 Task: Look for space in Giżycko, Poland from 6th September, 2023 to 10th September, 2023 for 1 adult in price range Rs.10000 to Rs.15000. Place can be private room with 1  bedroom having 1 bed and 1 bathroom. Property type can be house, flat, guest house, hotel. Booking option can be shelf check-in. Required host language is English.
Action: Mouse moved to (335, 147)
Screenshot: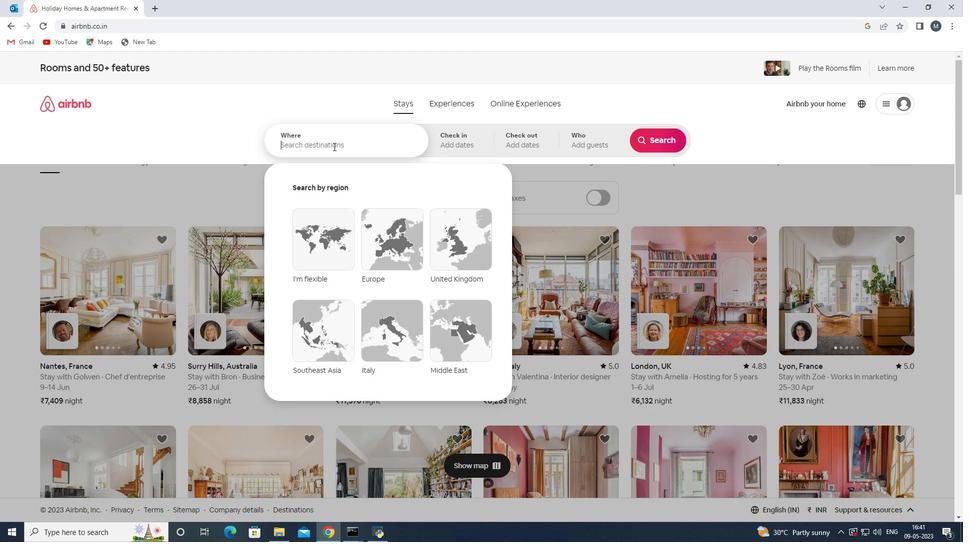 
Action: Key pressed <Key.shift>Gizycko,<Key.shift>Poland
Screenshot: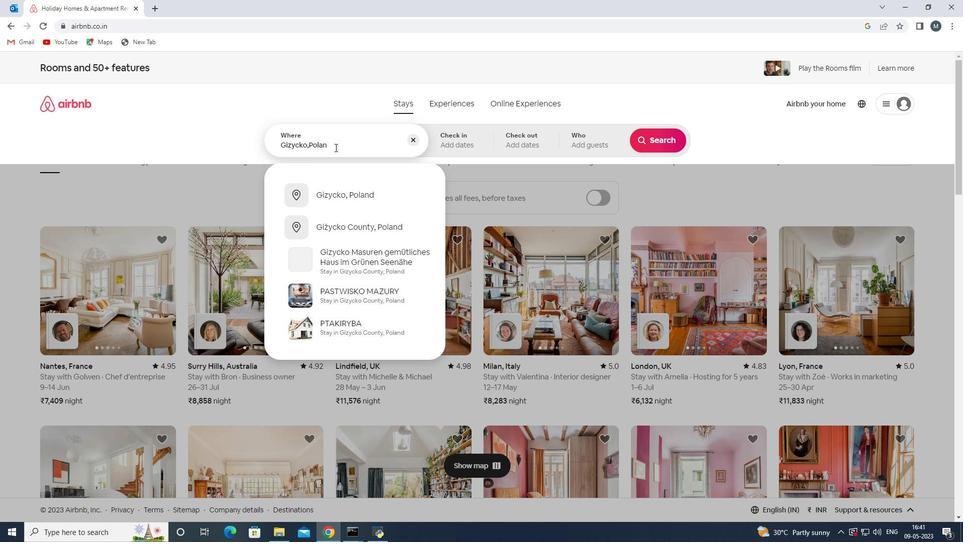 
Action: Mouse moved to (355, 191)
Screenshot: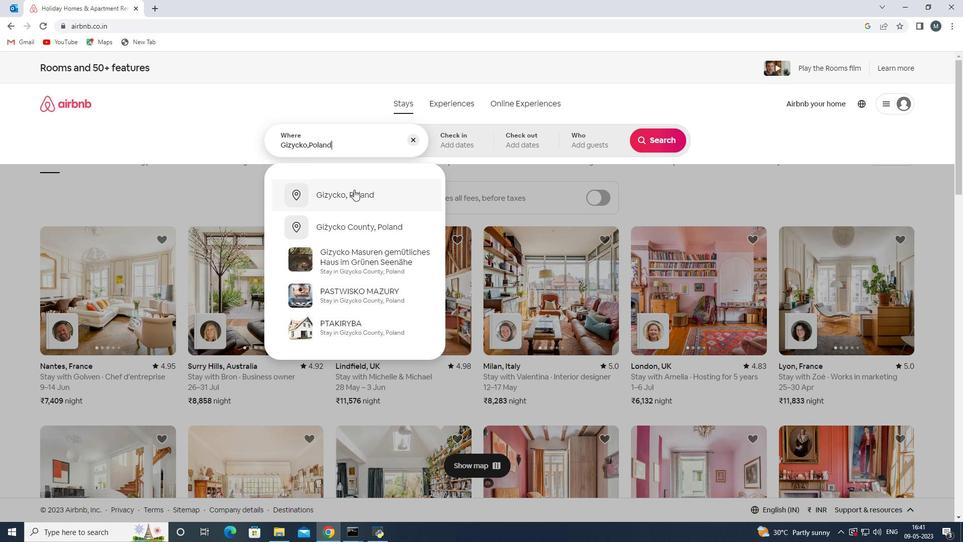
Action: Mouse pressed left at (355, 191)
Screenshot: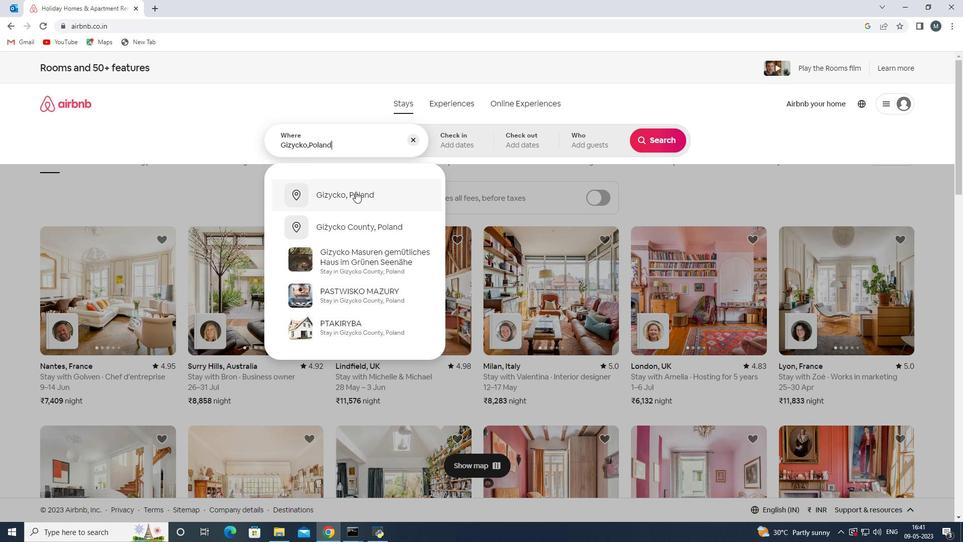 
Action: Mouse moved to (654, 220)
Screenshot: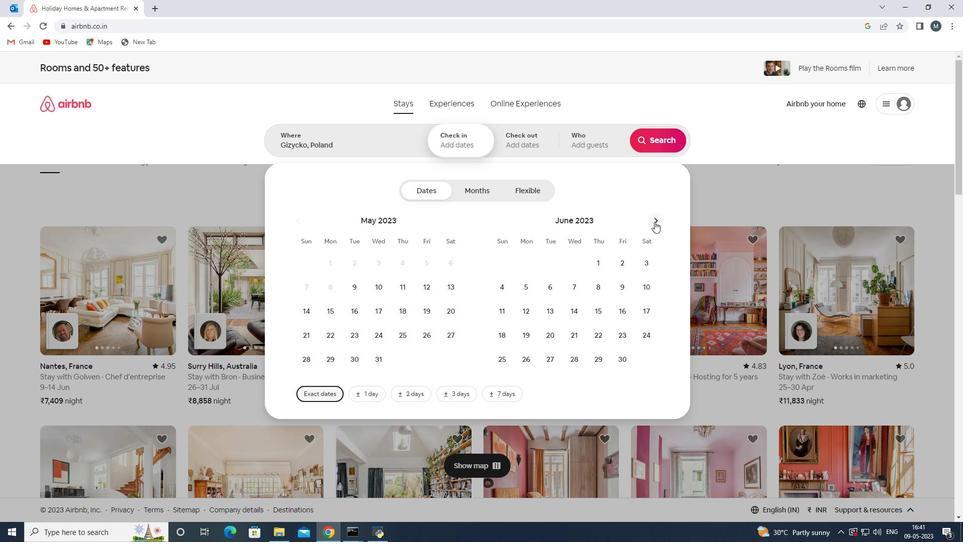 
Action: Mouse pressed left at (654, 220)
Screenshot: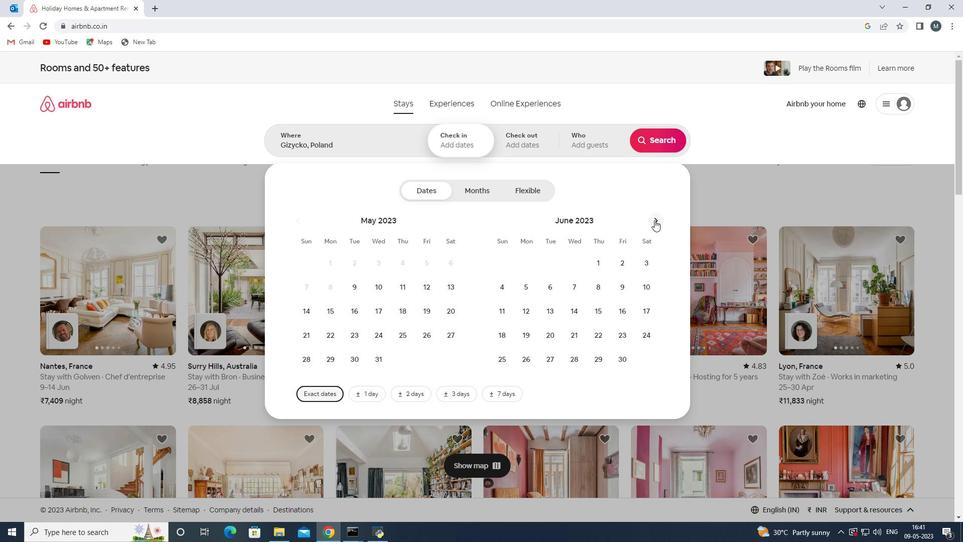 
Action: Mouse moved to (654, 220)
Screenshot: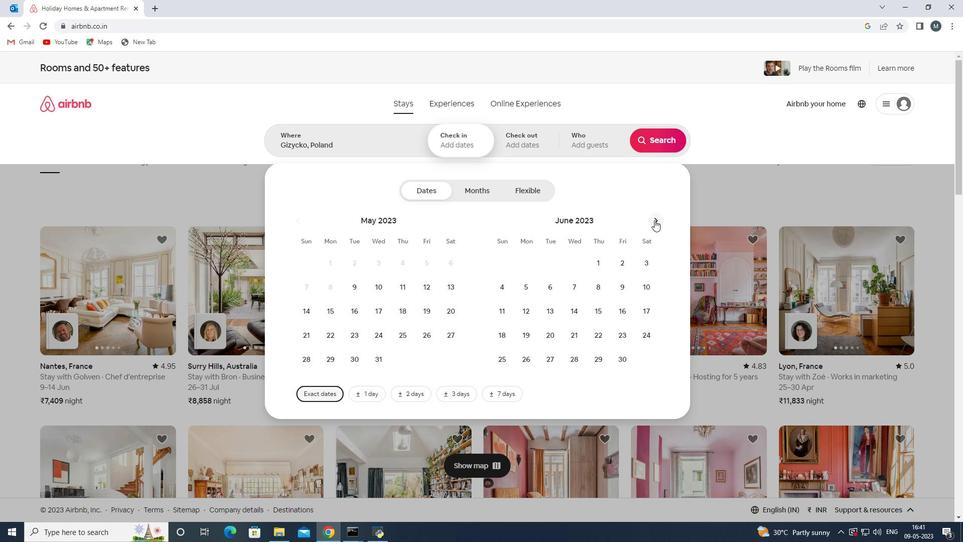 
Action: Mouse pressed left at (654, 220)
Screenshot: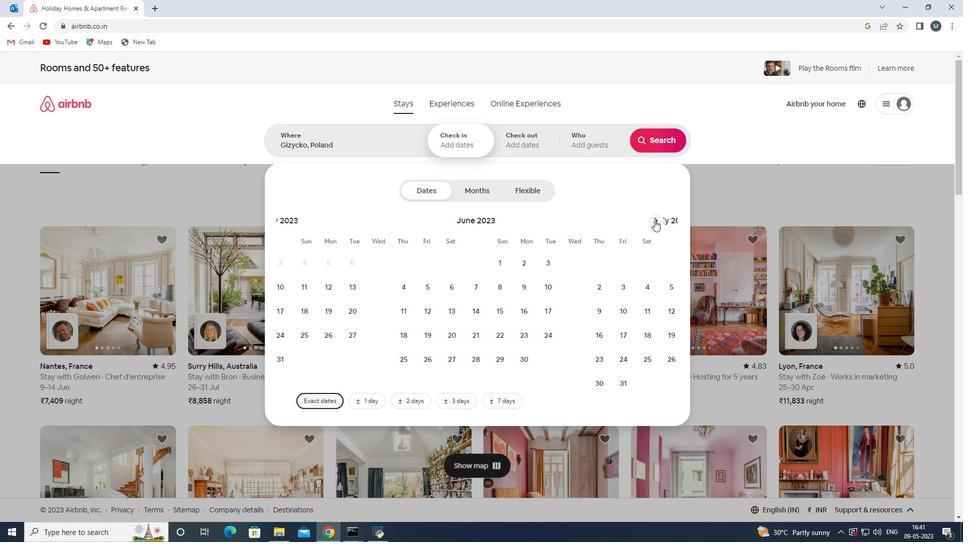 
Action: Mouse moved to (655, 220)
Screenshot: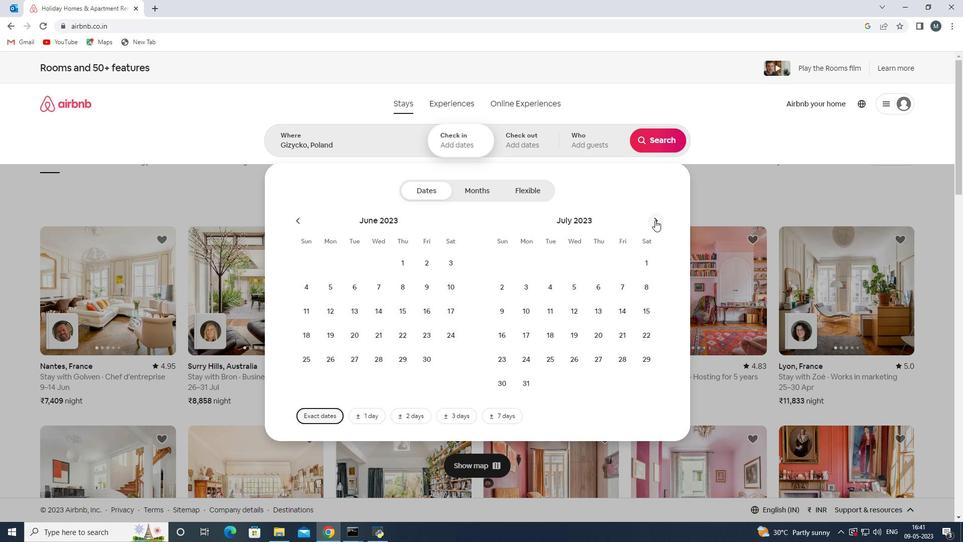 
Action: Mouse pressed left at (655, 220)
Screenshot: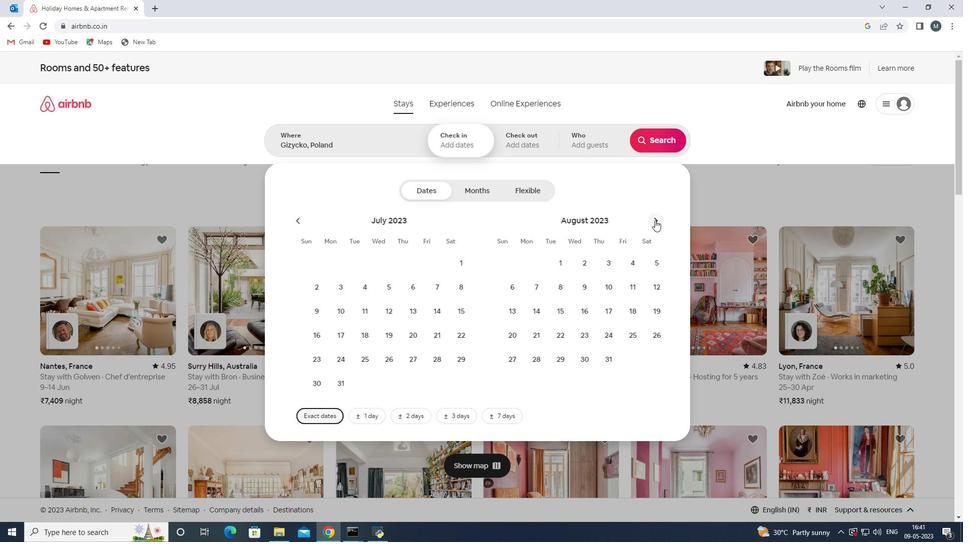 
Action: Mouse moved to (575, 289)
Screenshot: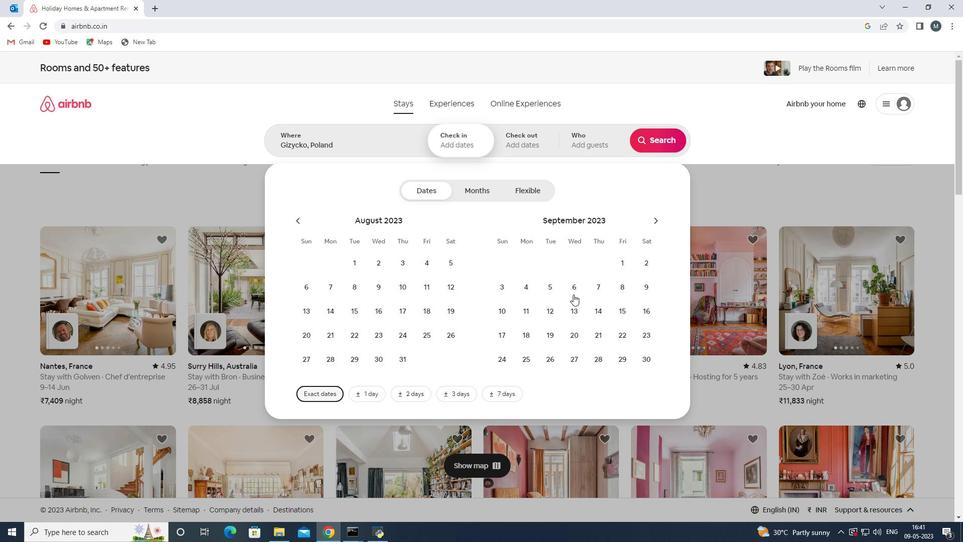 
Action: Mouse pressed left at (575, 289)
Screenshot: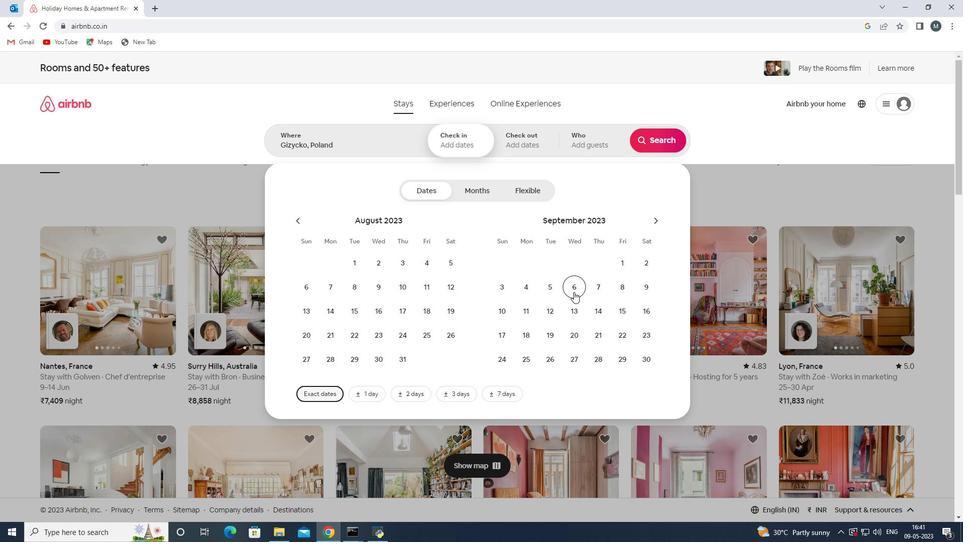 
Action: Mouse moved to (508, 314)
Screenshot: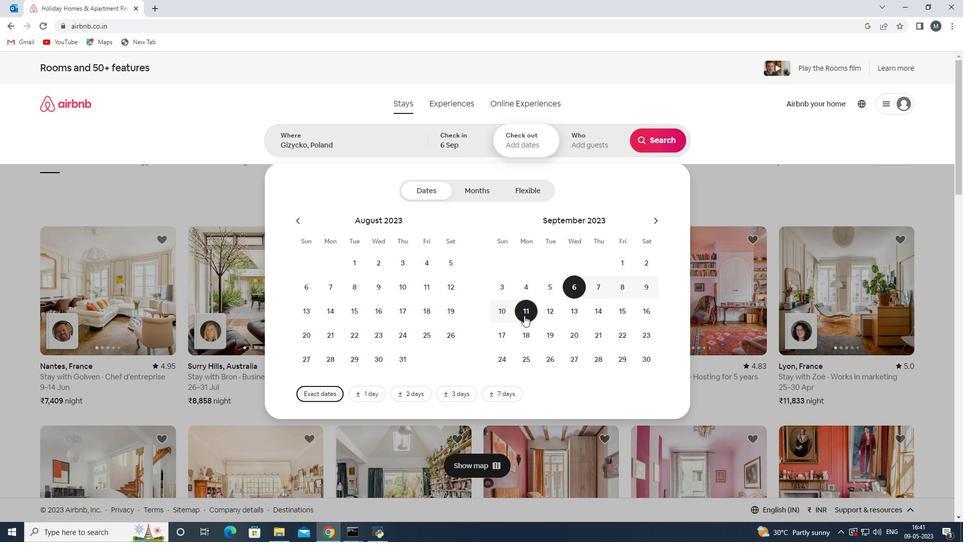 
Action: Mouse pressed left at (508, 314)
Screenshot: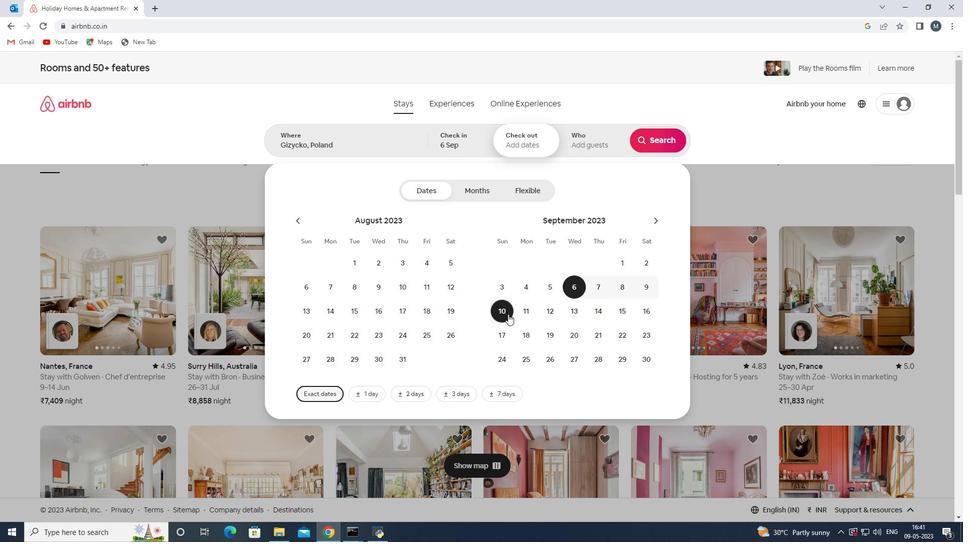 
Action: Mouse moved to (594, 141)
Screenshot: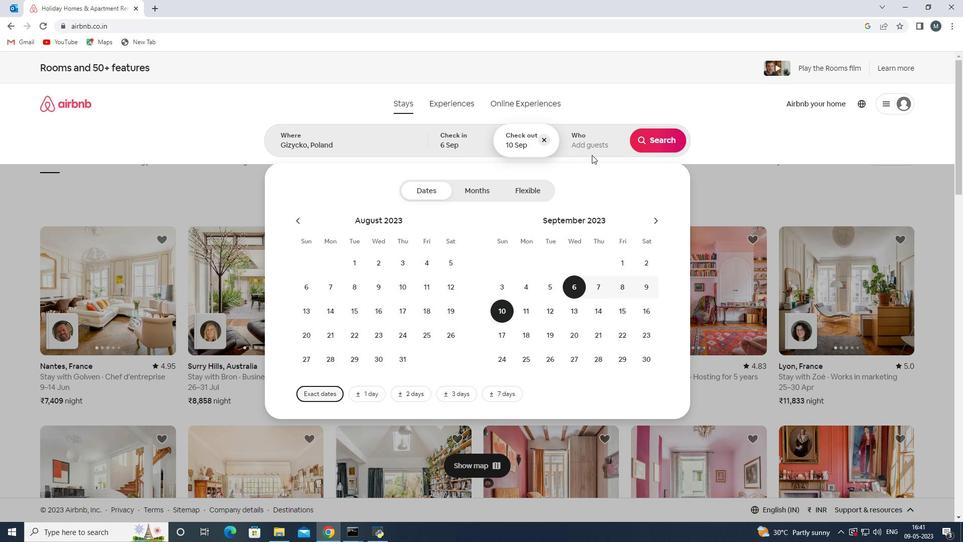 
Action: Mouse pressed left at (594, 141)
Screenshot: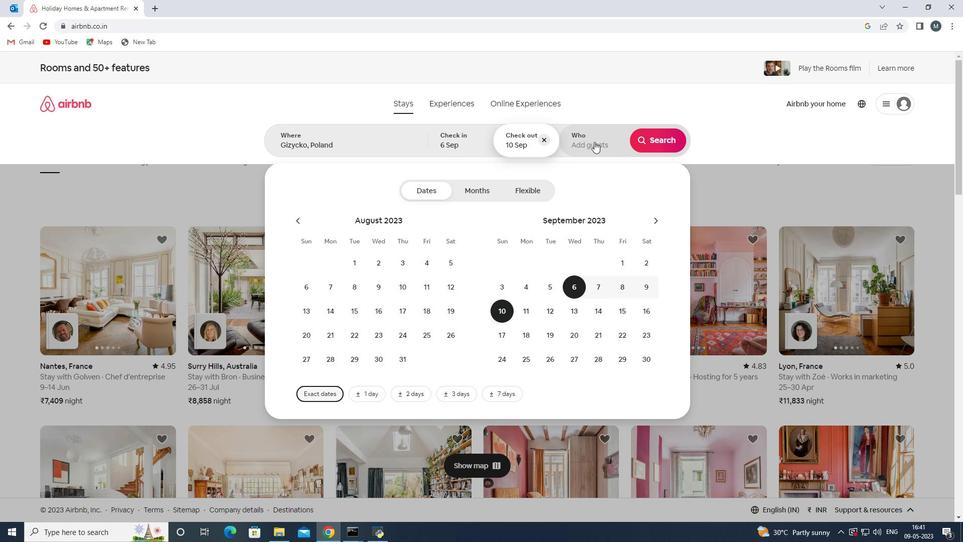 
Action: Mouse moved to (660, 195)
Screenshot: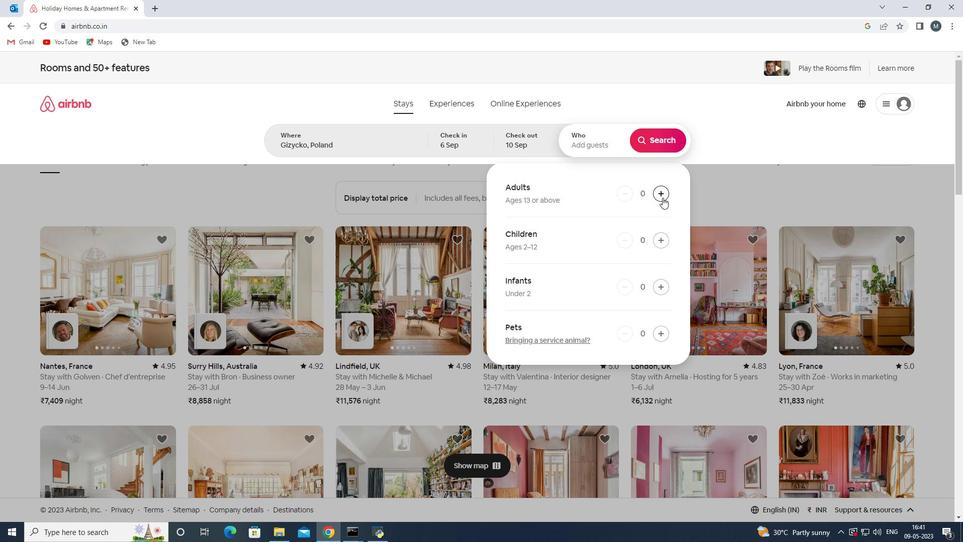
Action: Mouse pressed left at (660, 195)
Screenshot: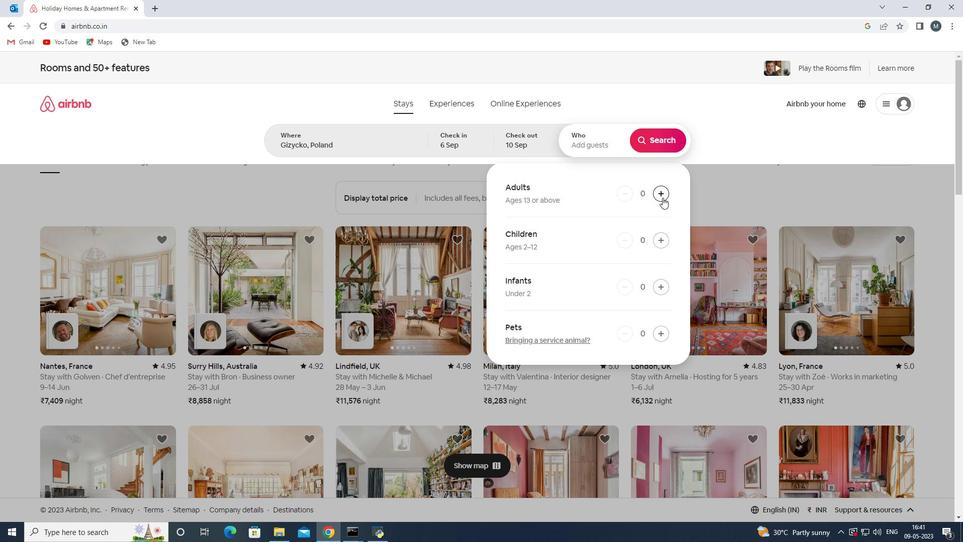 
Action: Mouse moved to (657, 143)
Screenshot: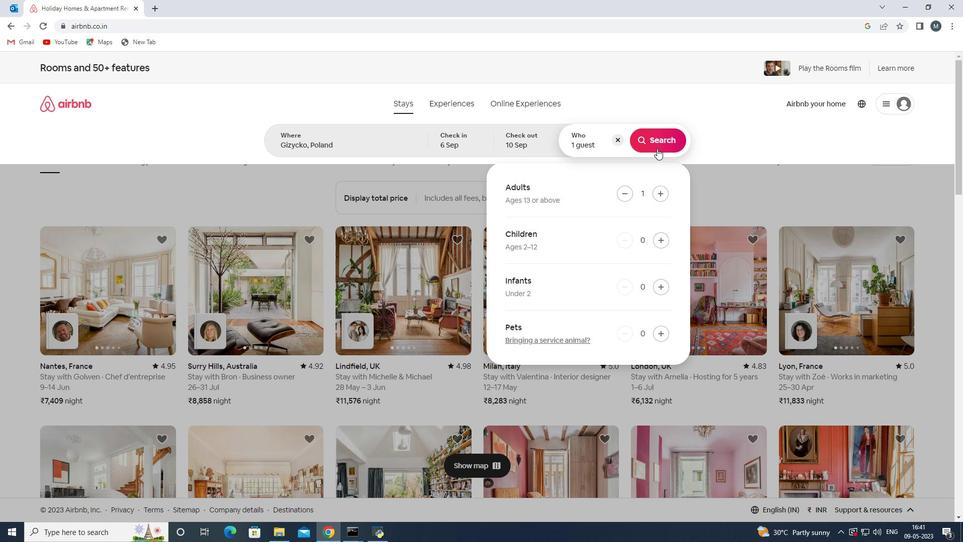 
Action: Mouse pressed left at (657, 143)
Screenshot: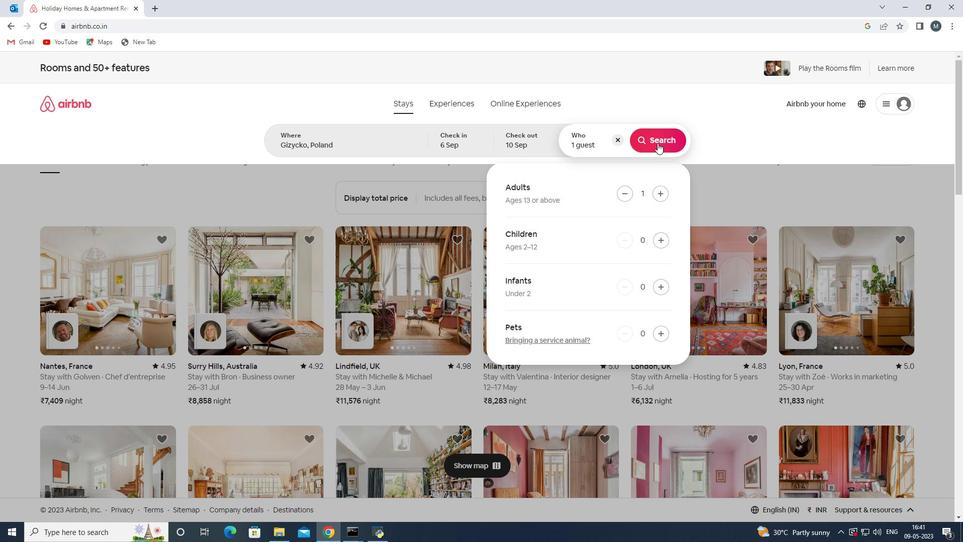 
Action: Mouse moved to (917, 110)
Screenshot: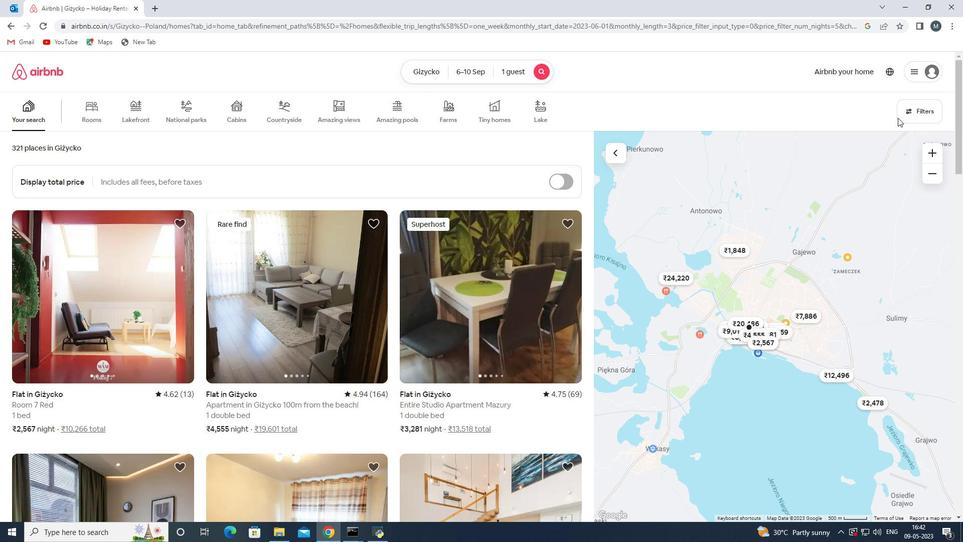 
Action: Mouse pressed left at (917, 110)
Screenshot: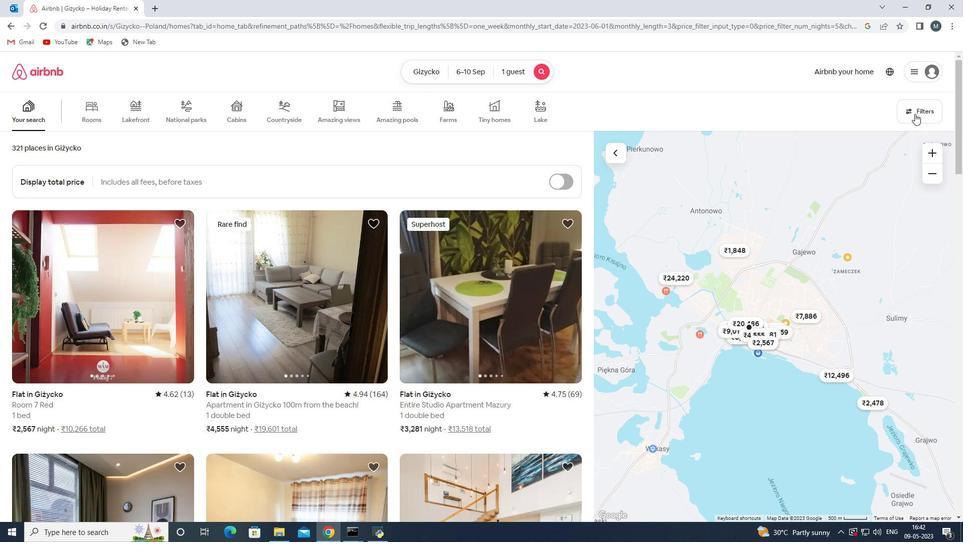 
Action: Mouse moved to (377, 359)
Screenshot: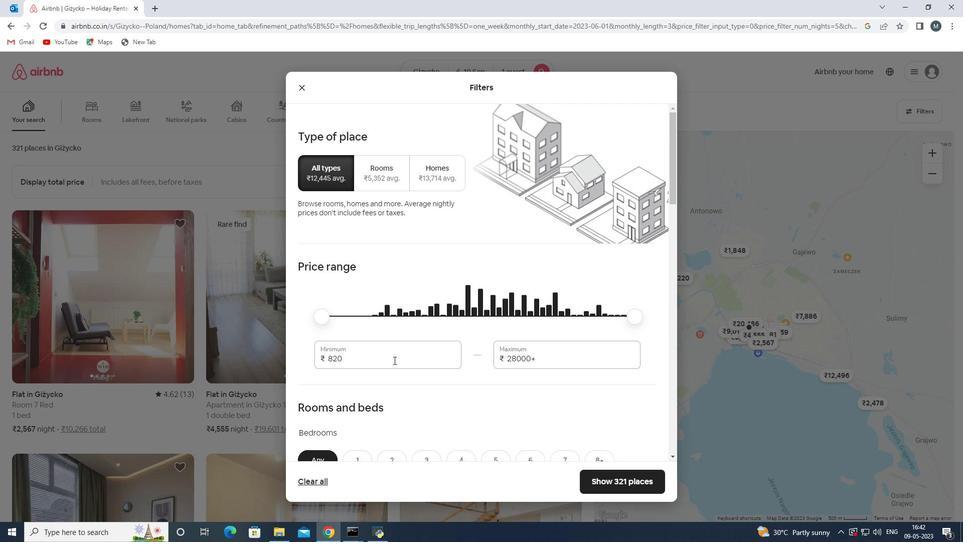 
Action: Mouse pressed left at (377, 359)
Screenshot: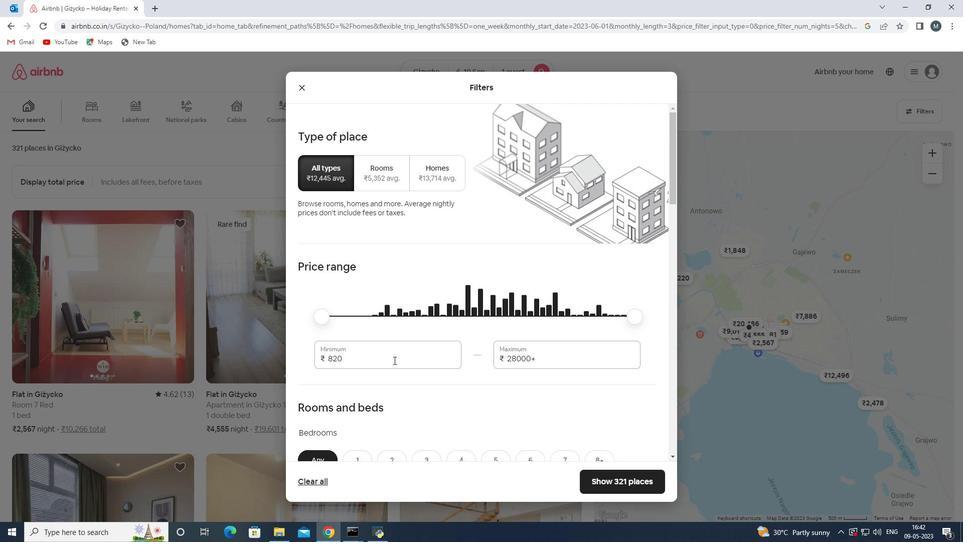 
Action: Mouse moved to (293, 352)
Screenshot: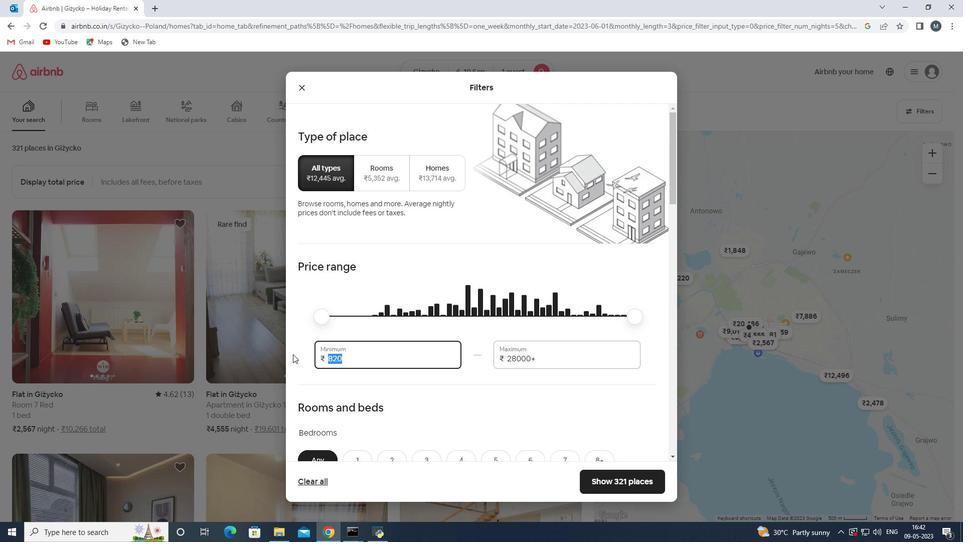 
Action: Key pressed 10000
Screenshot: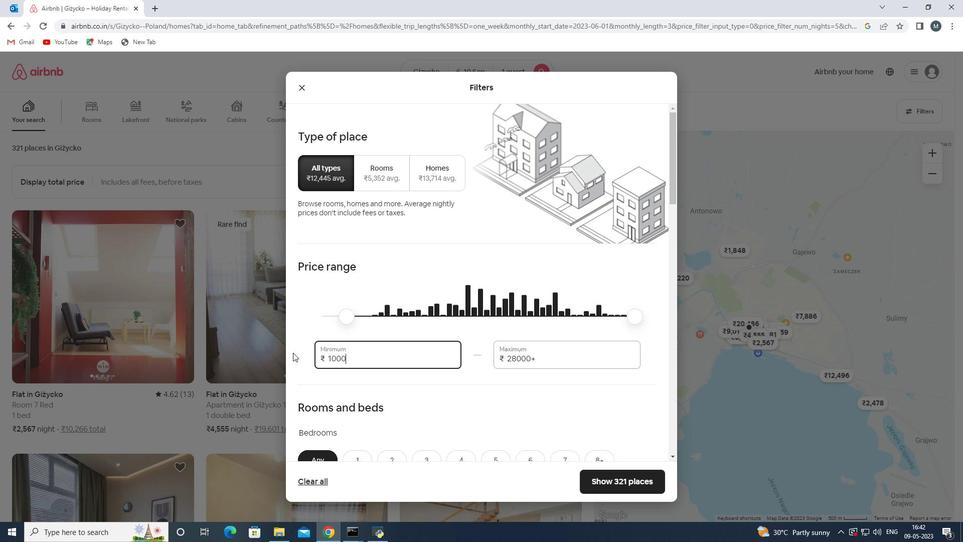
Action: Mouse moved to (545, 356)
Screenshot: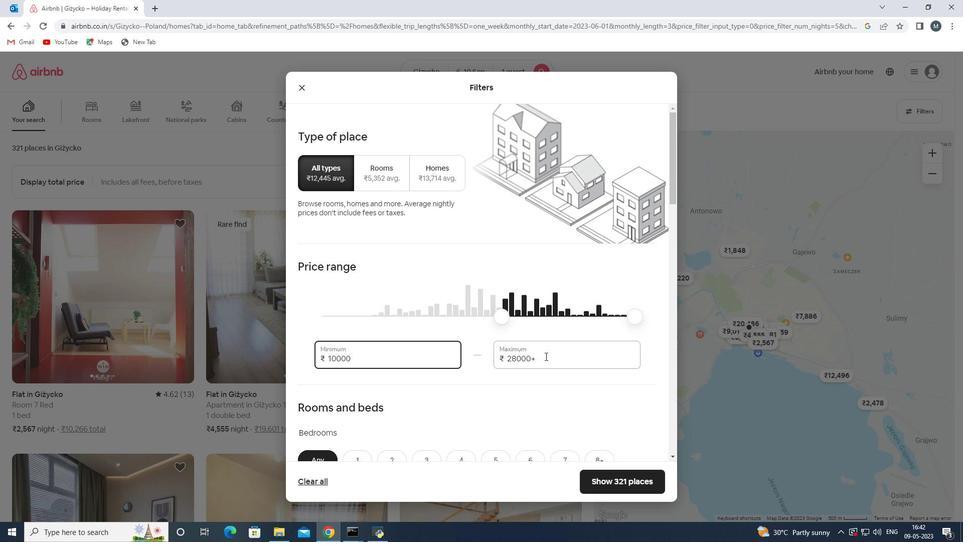 
Action: Mouse pressed left at (545, 356)
Screenshot: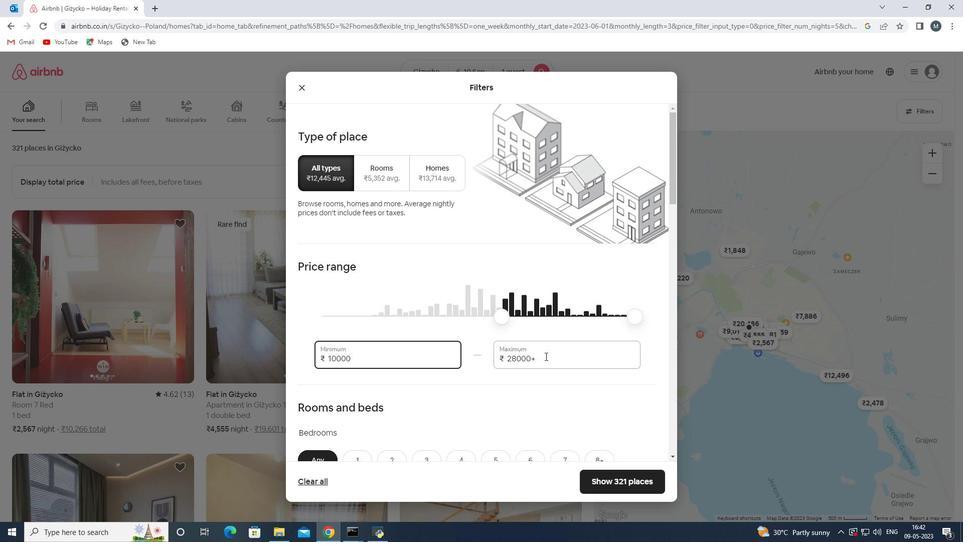 
Action: Mouse moved to (485, 355)
Screenshot: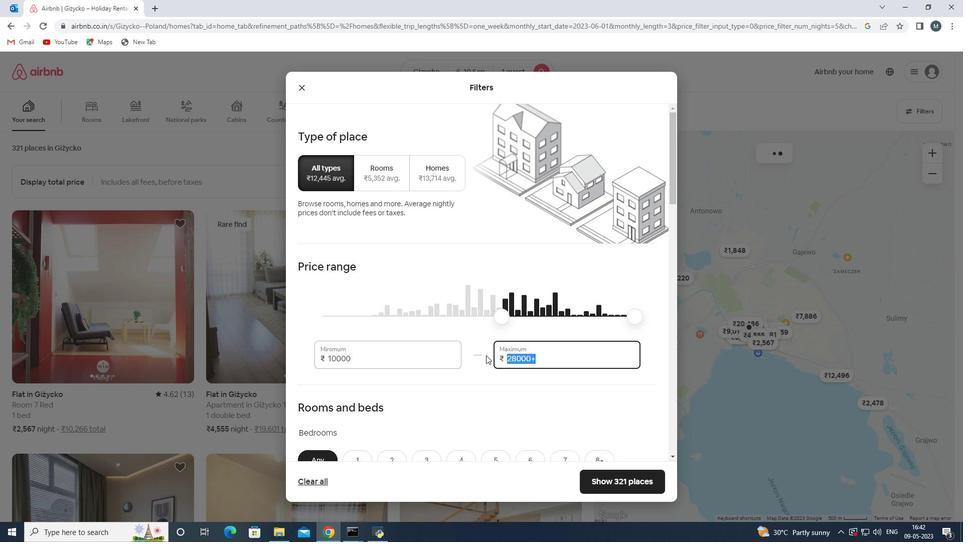 
Action: Key pressed 15000
Screenshot: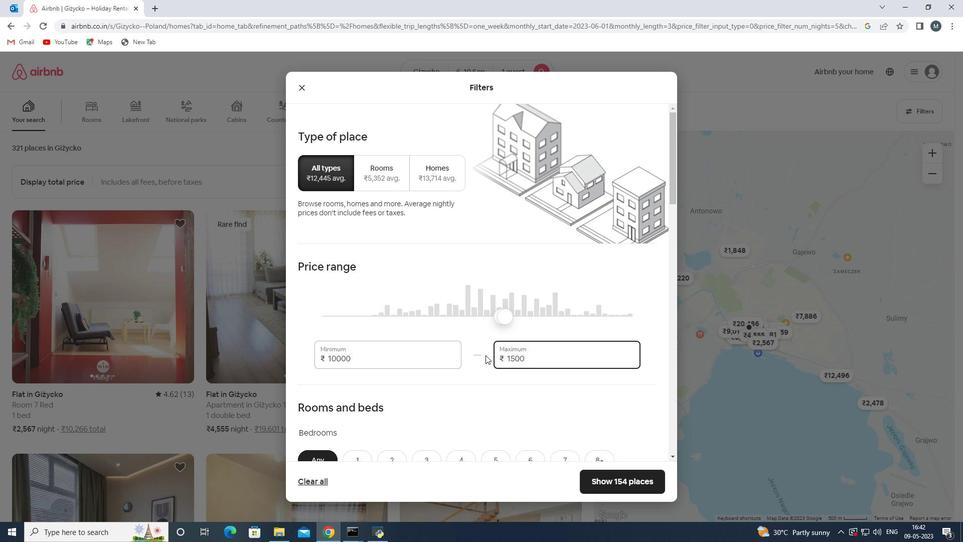 
Action: Mouse moved to (463, 332)
Screenshot: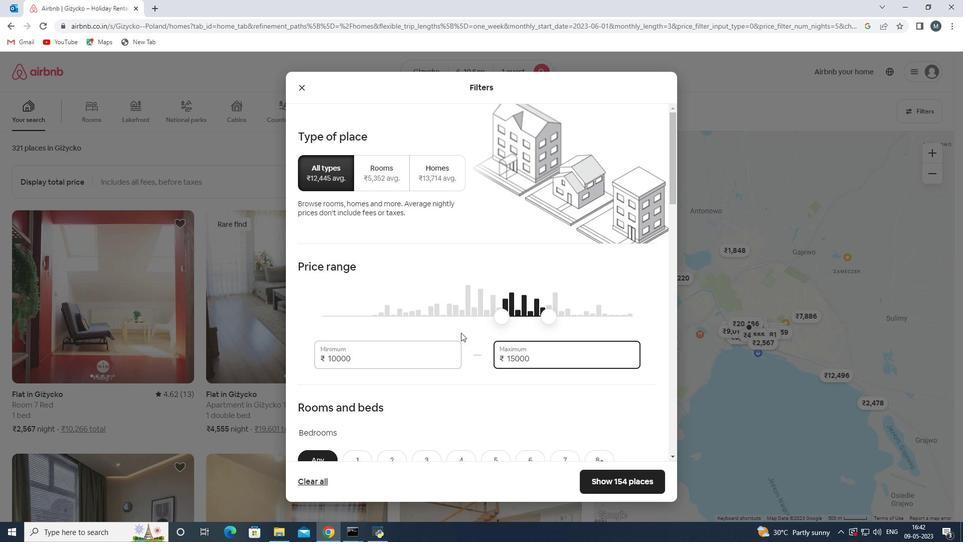 
Action: Mouse scrolled (463, 331) with delta (0, 0)
Screenshot: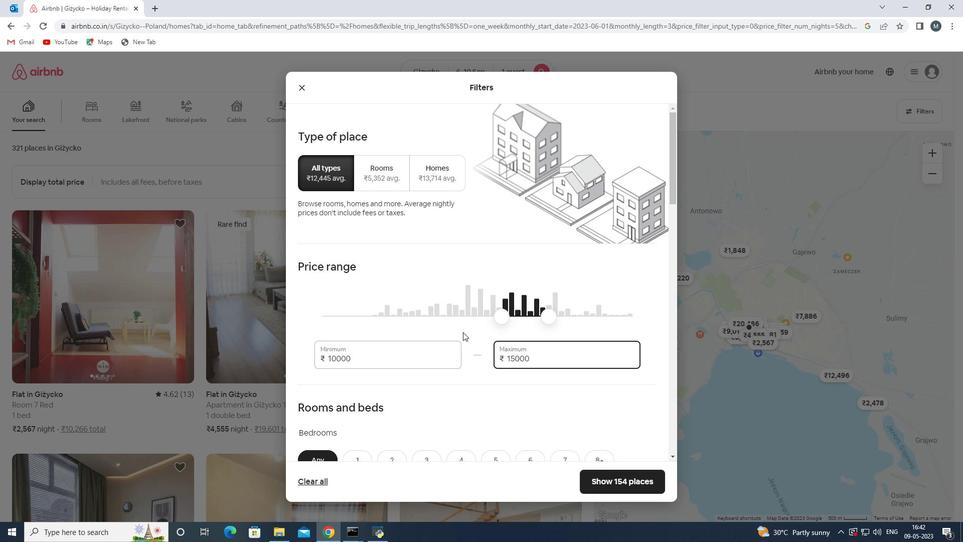 
Action: Mouse moved to (463, 331)
Screenshot: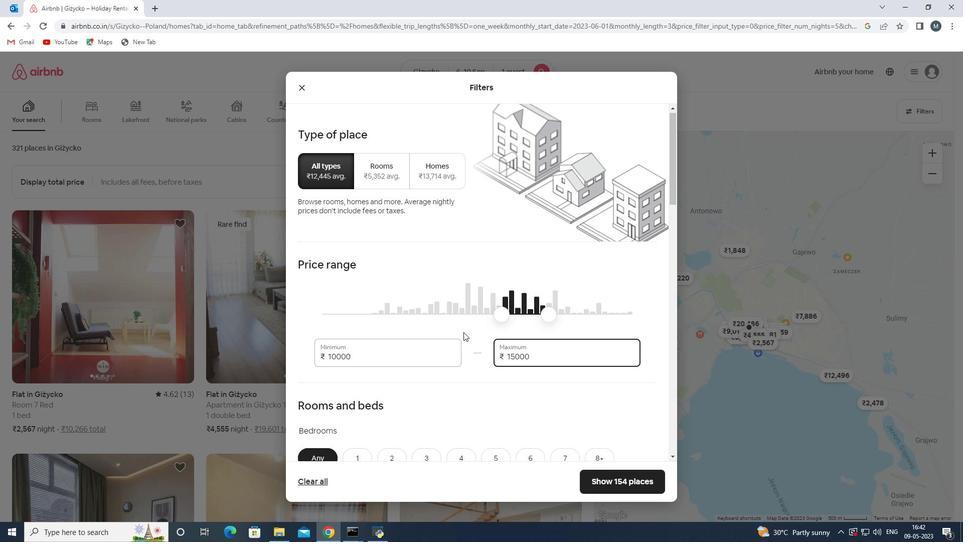 
Action: Mouse scrolled (463, 331) with delta (0, 0)
Screenshot: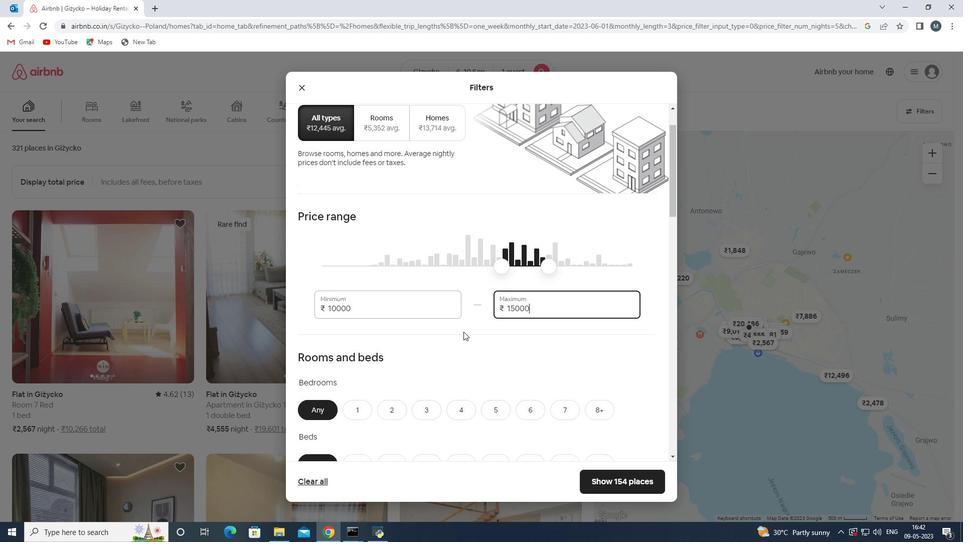 
Action: Mouse moved to (365, 354)
Screenshot: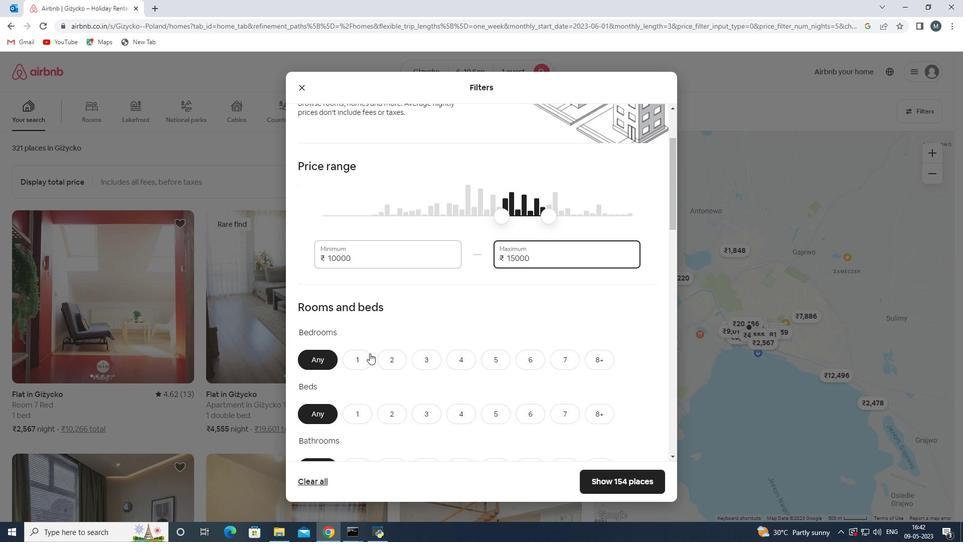 
Action: Mouse pressed left at (365, 354)
Screenshot: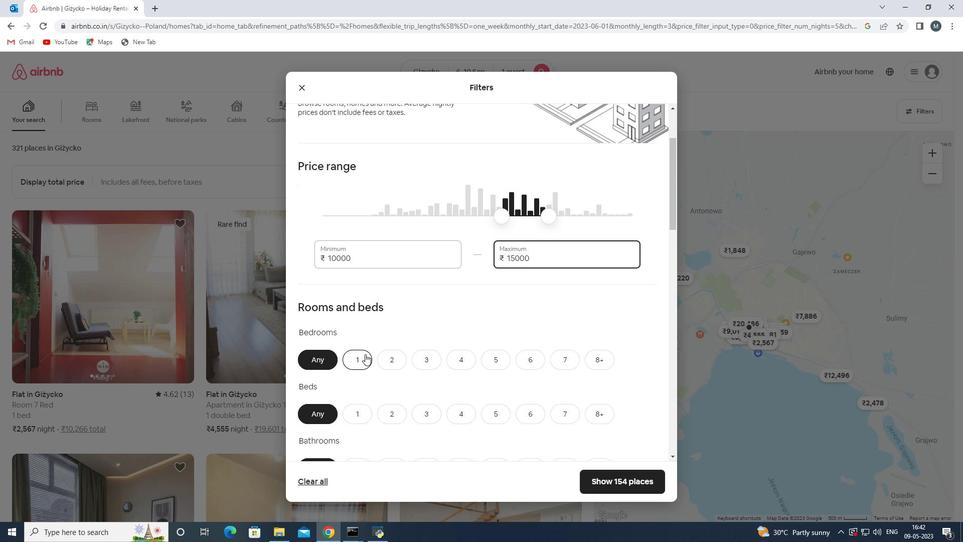 
Action: Mouse moved to (373, 349)
Screenshot: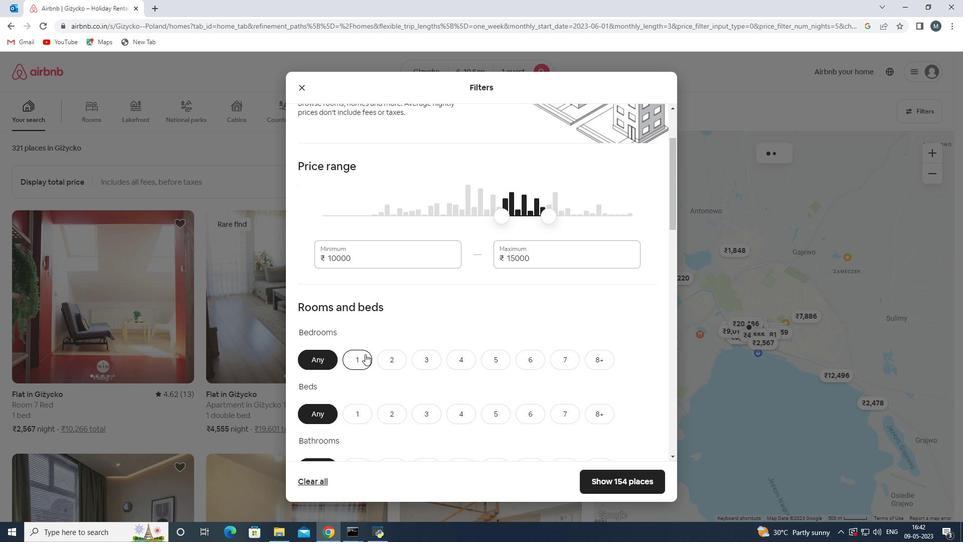 
Action: Mouse scrolled (373, 349) with delta (0, 0)
Screenshot: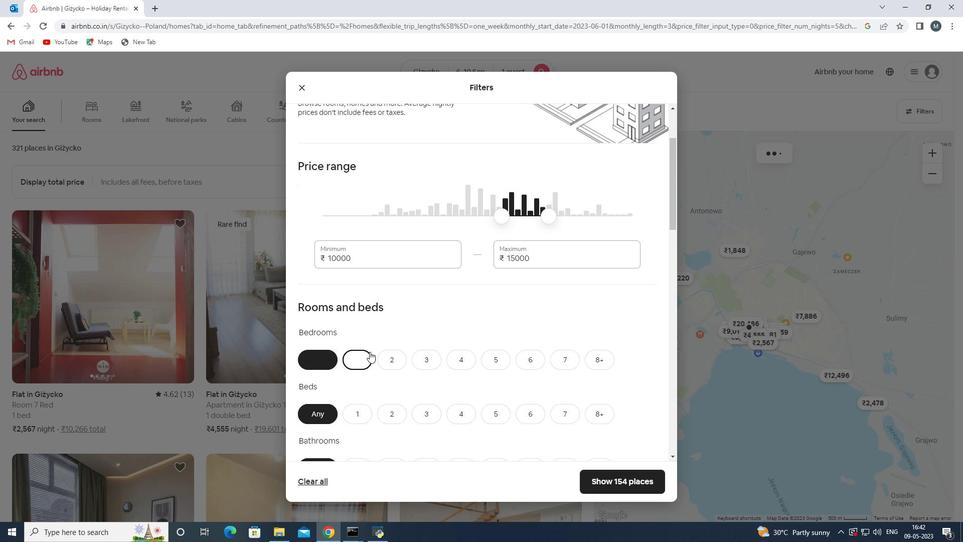 
Action: Mouse scrolled (373, 349) with delta (0, 0)
Screenshot: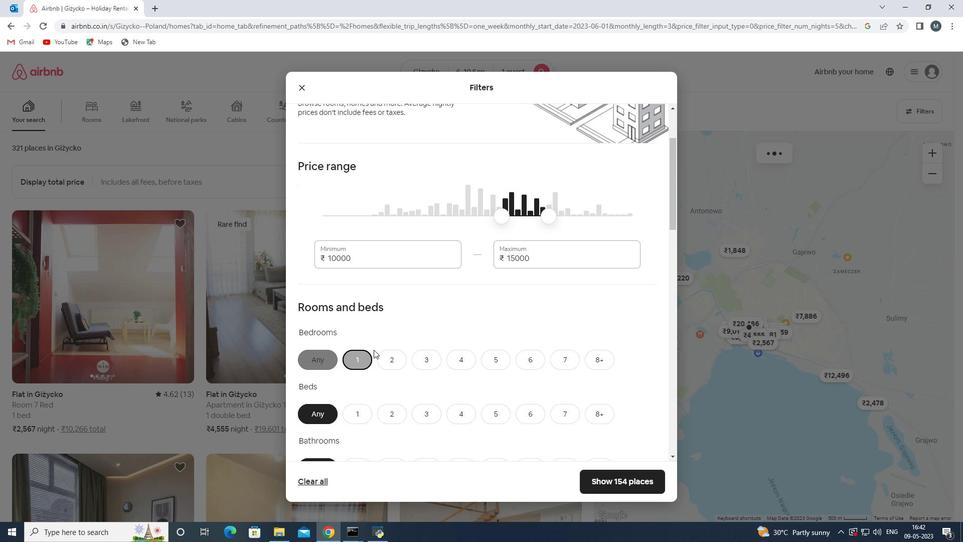 
Action: Mouse moved to (362, 323)
Screenshot: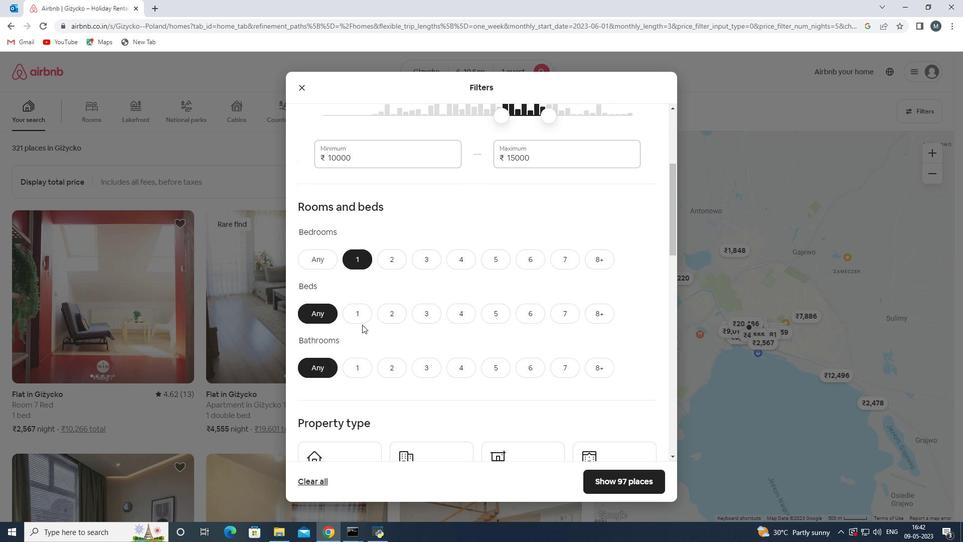 
Action: Mouse pressed left at (362, 323)
Screenshot: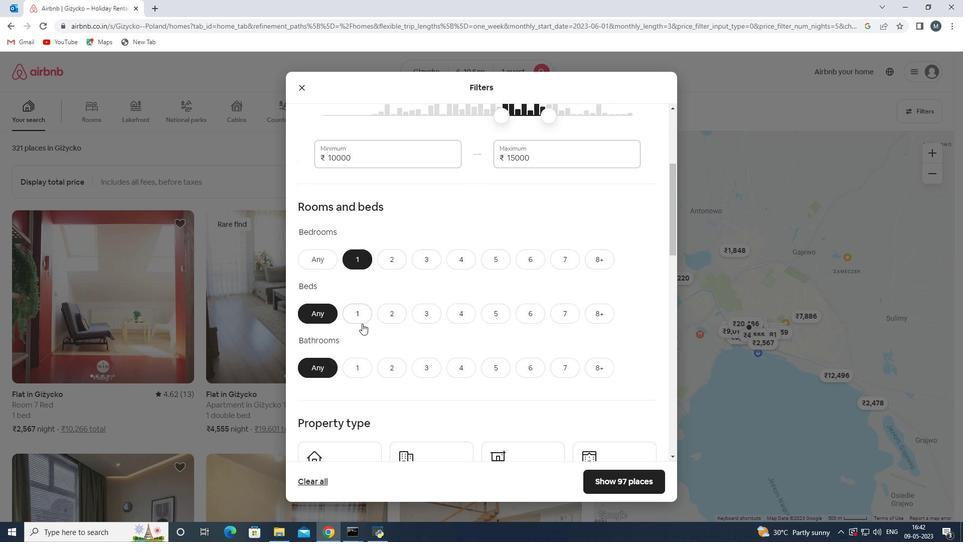 
Action: Mouse moved to (354, 371)
Screenshot: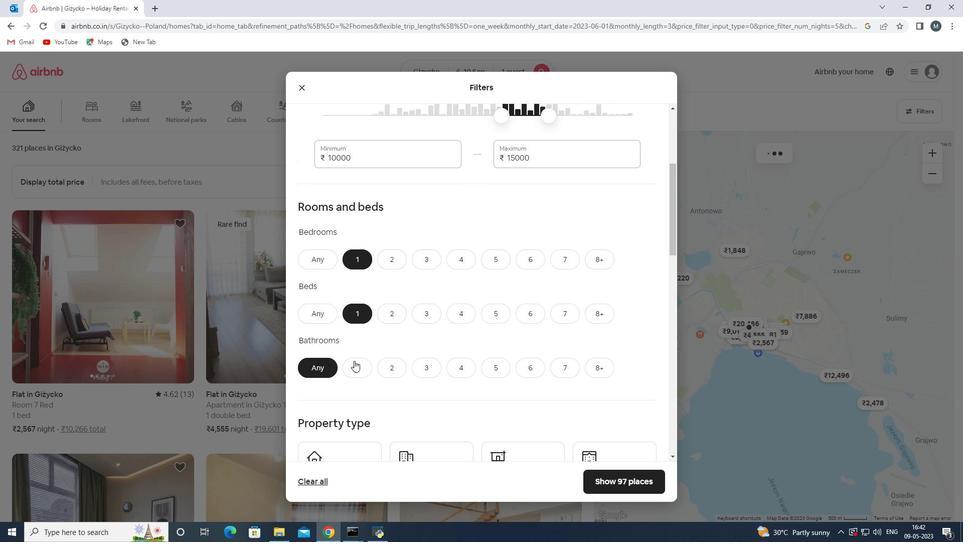 
Action: Mouse pressed left at (354, 371)
Screenshot: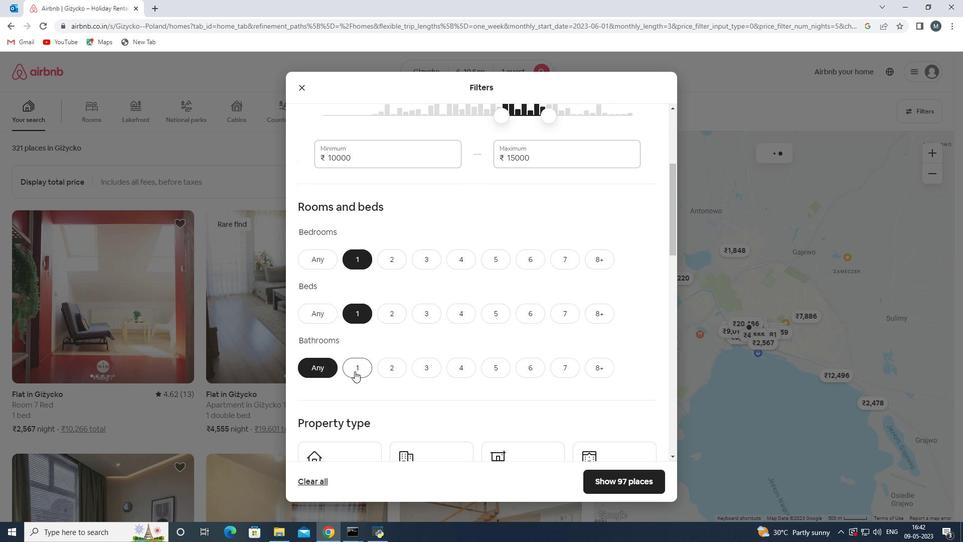 
Action: Mouse moved to (411, 333)
Screenshot: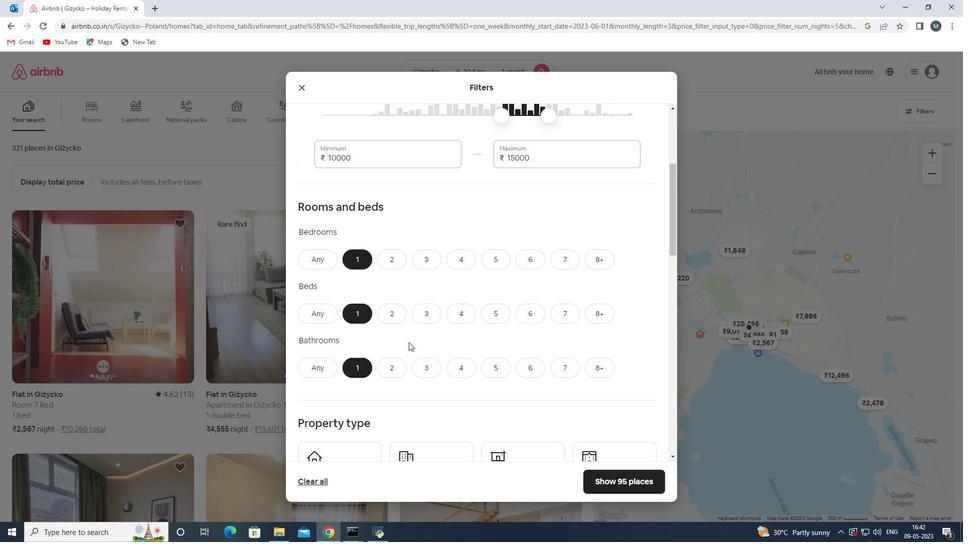 
Action: Mouse scrolled (411, 332) with delta (0, 0)
Screenshot: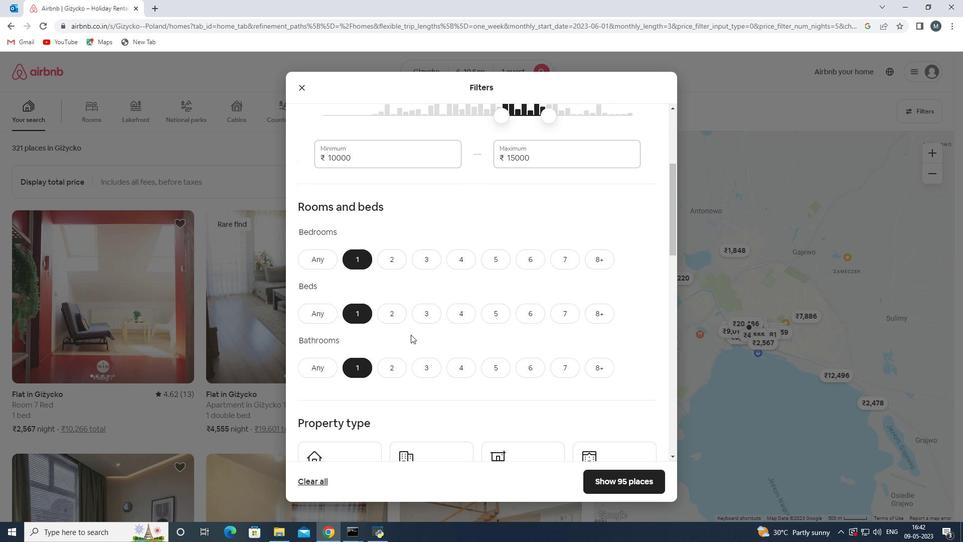 
Action: Mouse moved to (419, 326)
Screenshot: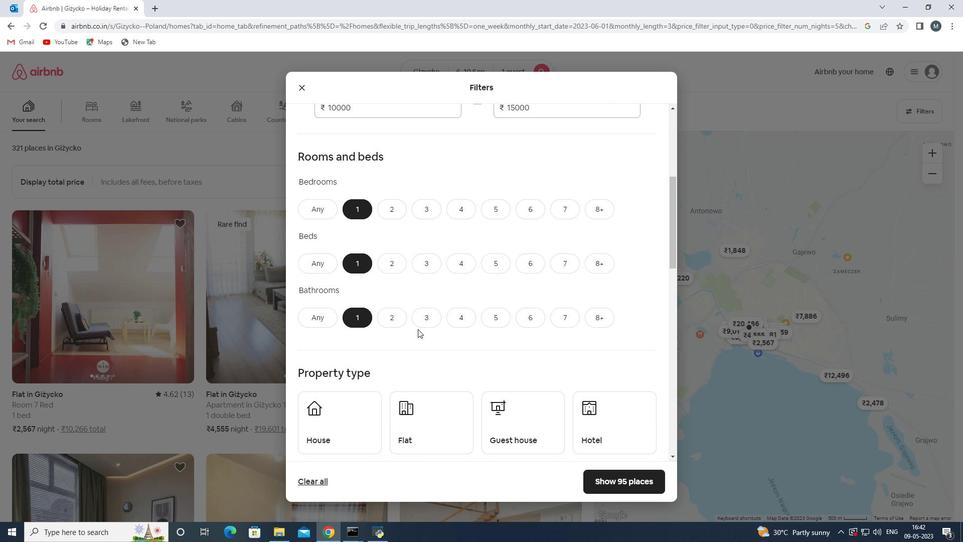 
Action: Mouse scrolled (419, 326) with delta (0, 0)
Screenshot: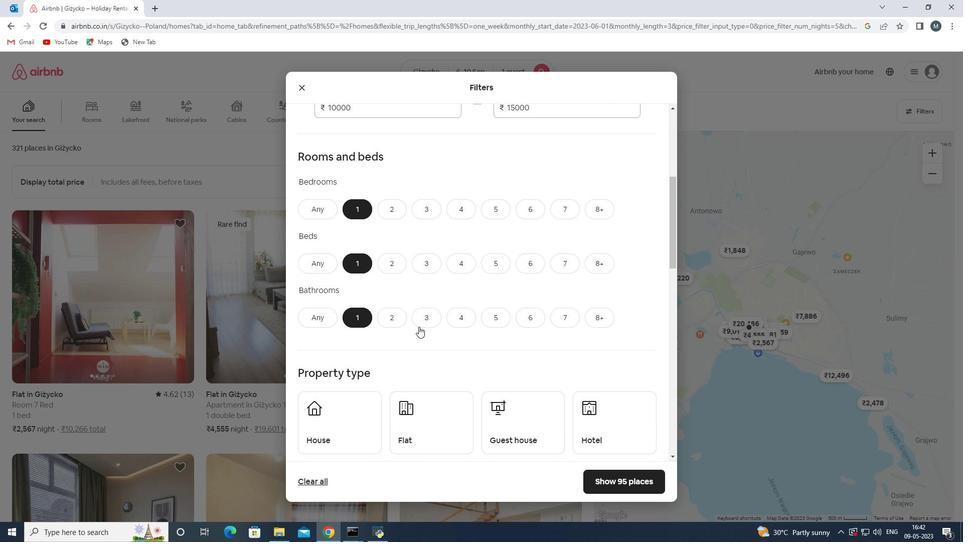 
Action: Mouse moved to (419, 326)
Screenshot: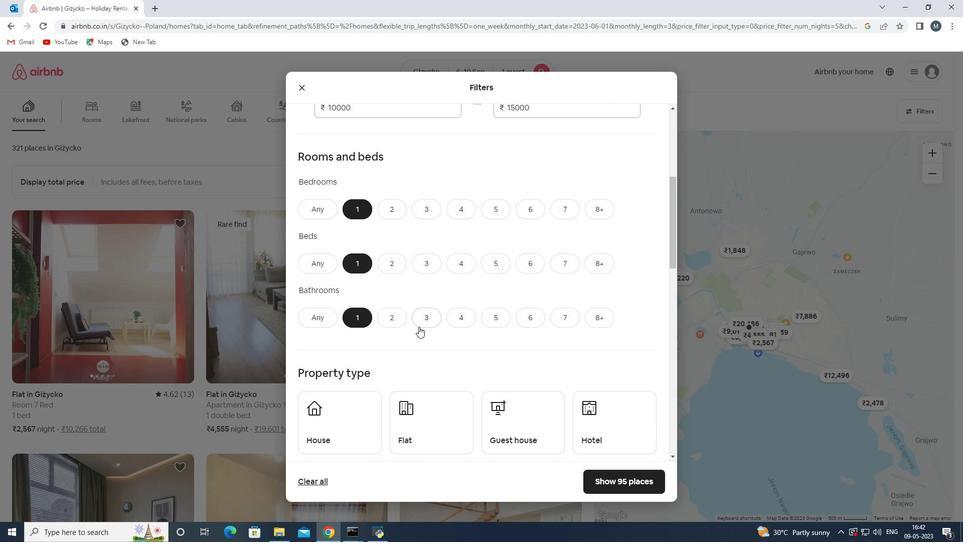 
Action: Mouse scrolled (419, 326) with delta (0, 0)
Screenshot: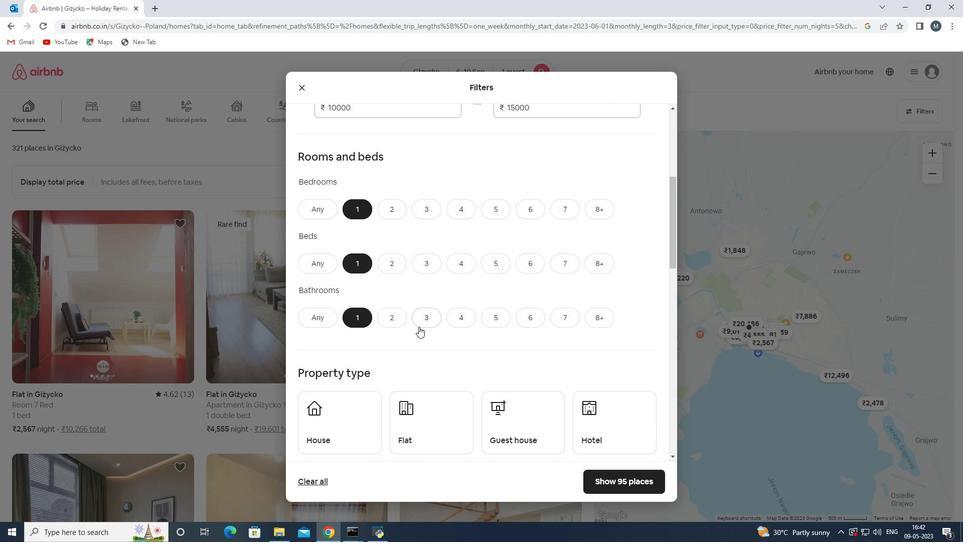 
Action: Mouse moved to (343, 328)
Screenshot: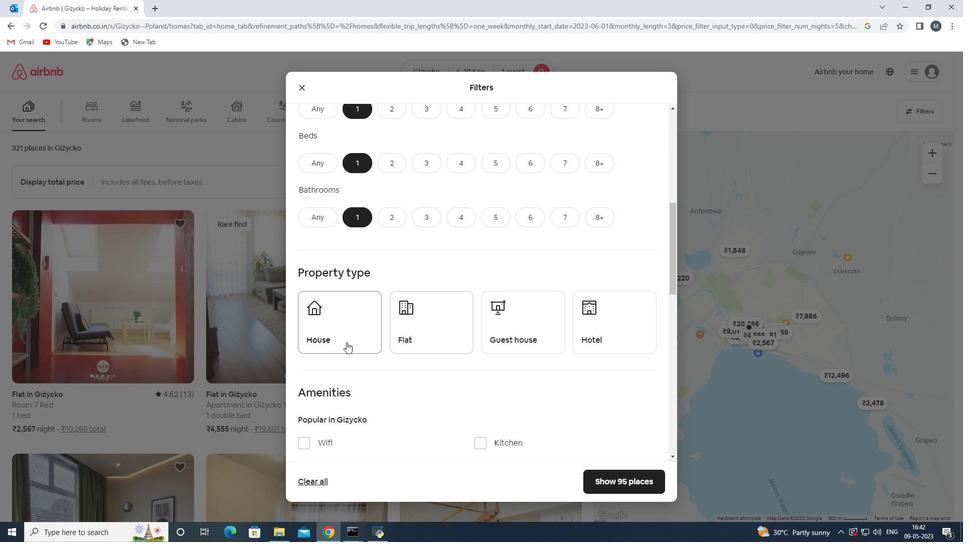 
Action: Mouse pressed left at (343, 328)
Screenshot: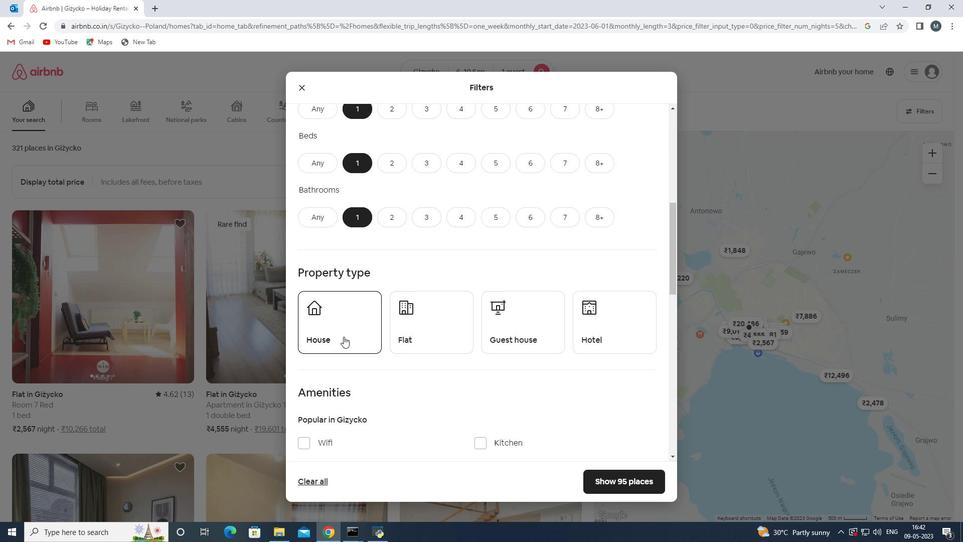 
Action: Mouse moved to (438, 324)
Screenshot: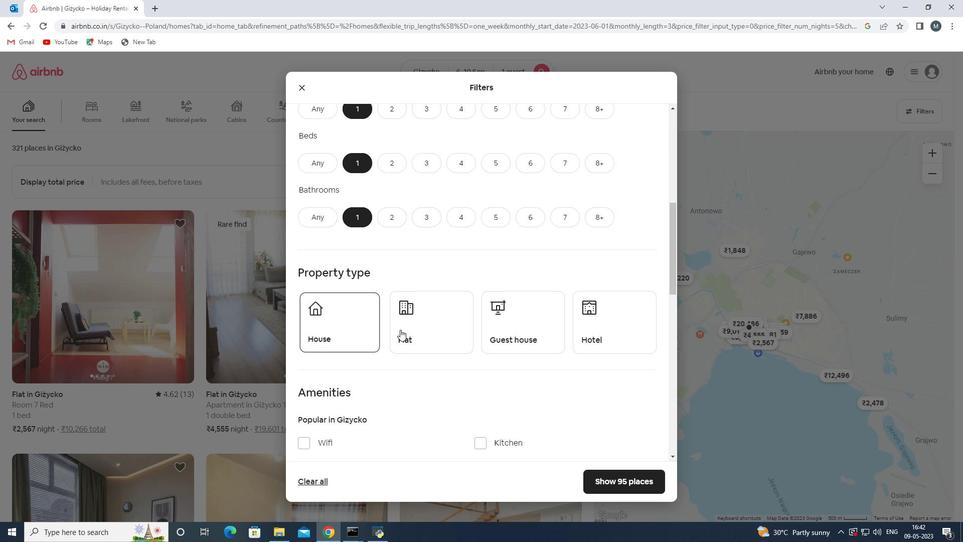 
Action: Mouse pressed left at (438, 324)
Screenshot: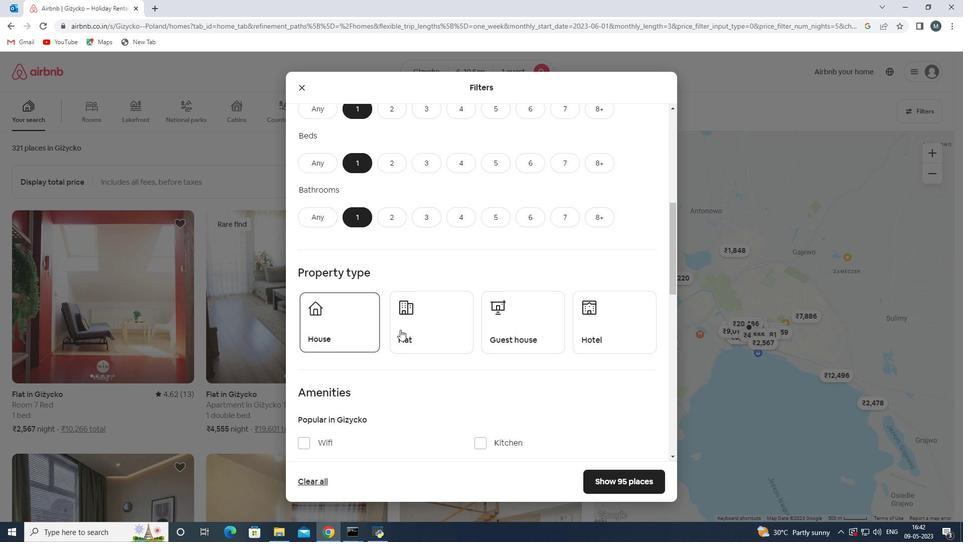 
Action: Mouse moved to (506, 323)
Screenshot: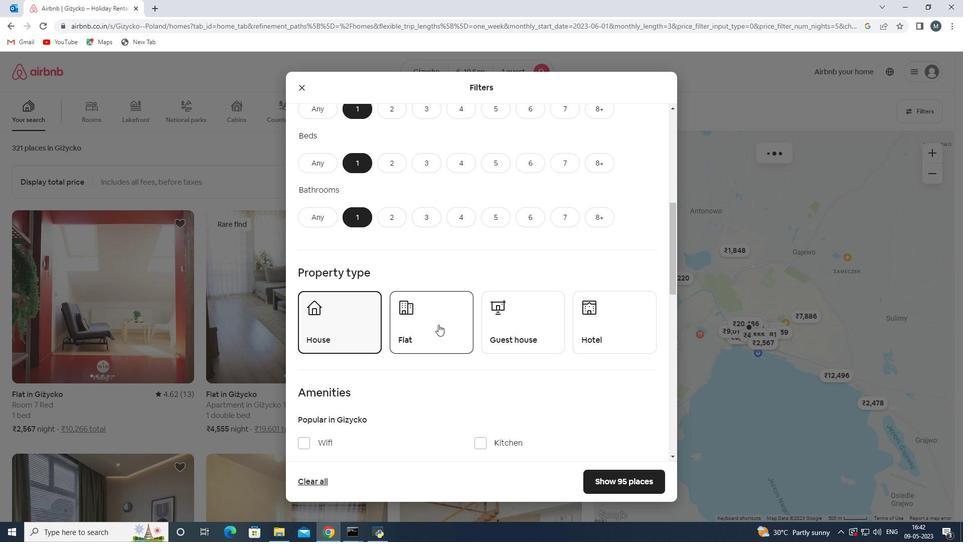 
Action: Mouse pressed left at (506, 323)
Screenshot: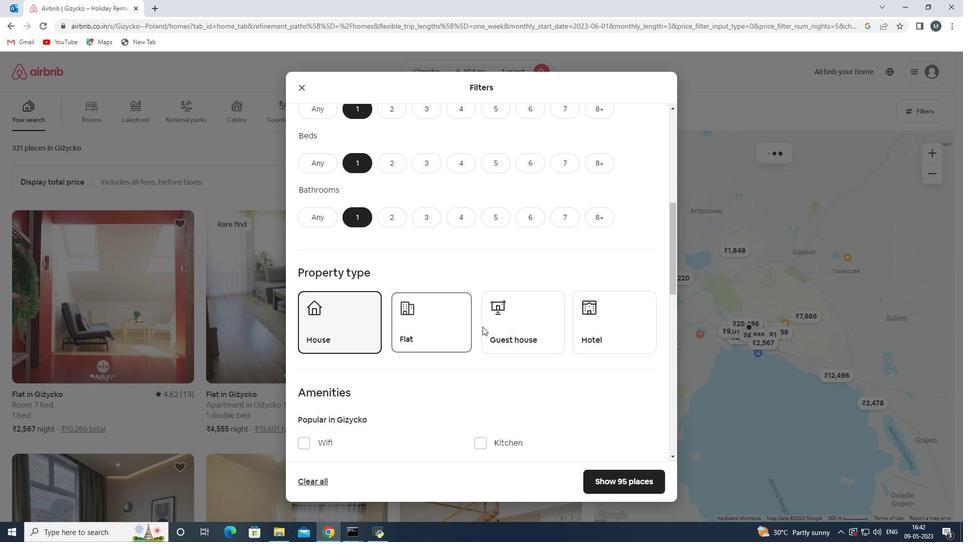 
Action: Mouse moved to (587, 316)
Screenshot: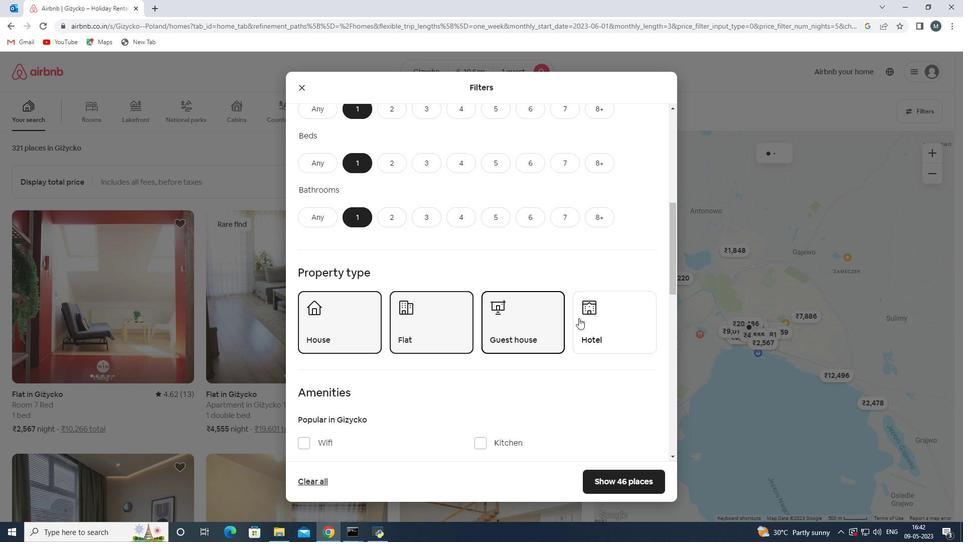 
Action: Mouse pressed left at (587, 316)
Screenshot: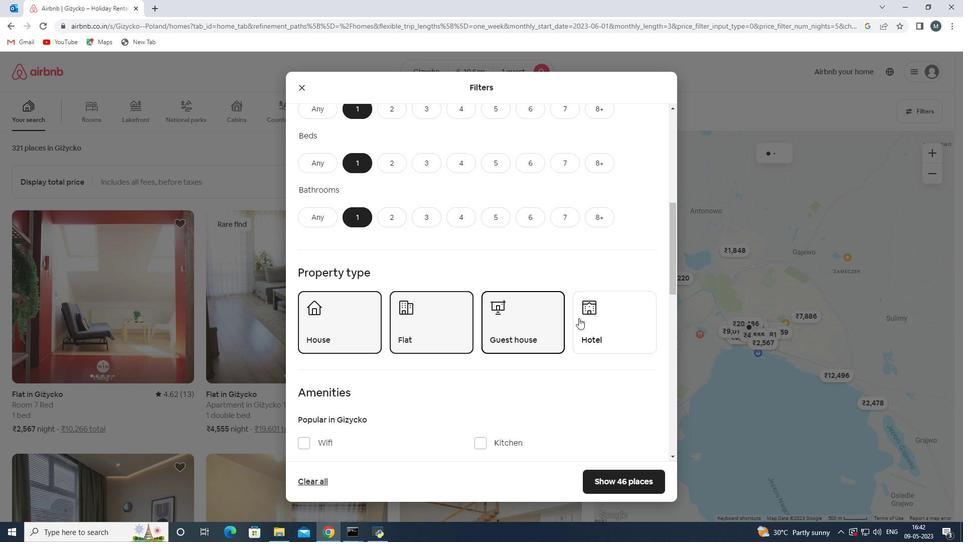 
Action: Mouse moved to (440, 324)
Screenshot: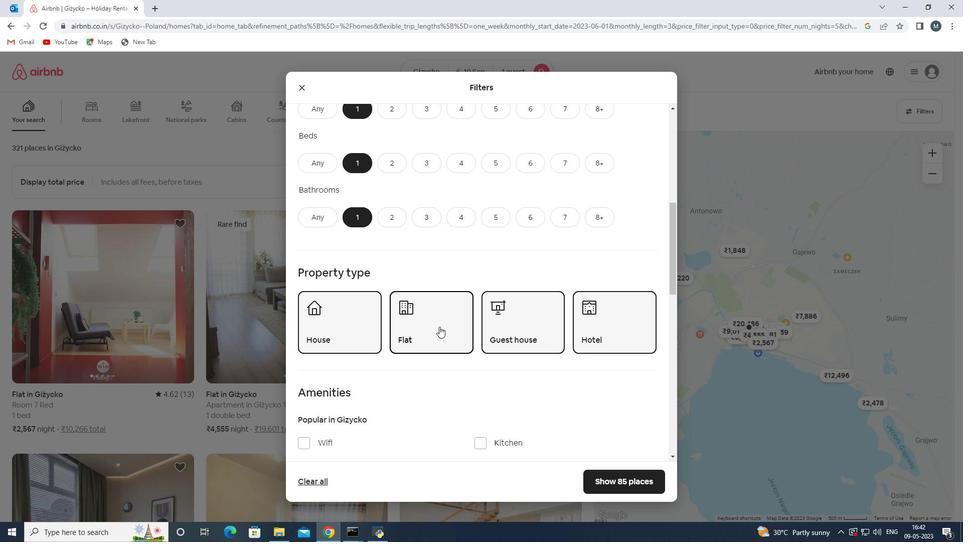 
Action: Mouse scrolled (440, 323) with delta (0, 0)
Screenshot: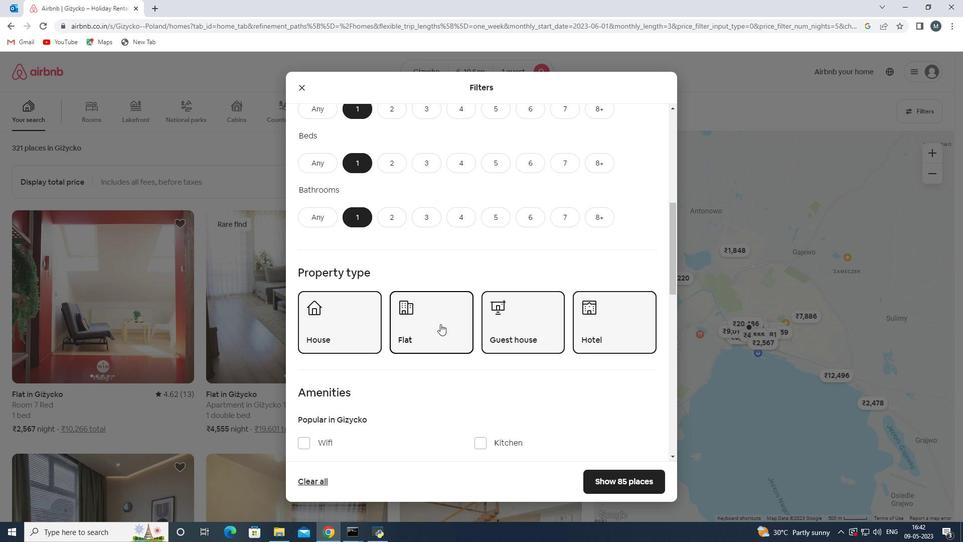 
Action: Mouse scrolled (440, 323) with delta (0, 0)
Screenshot: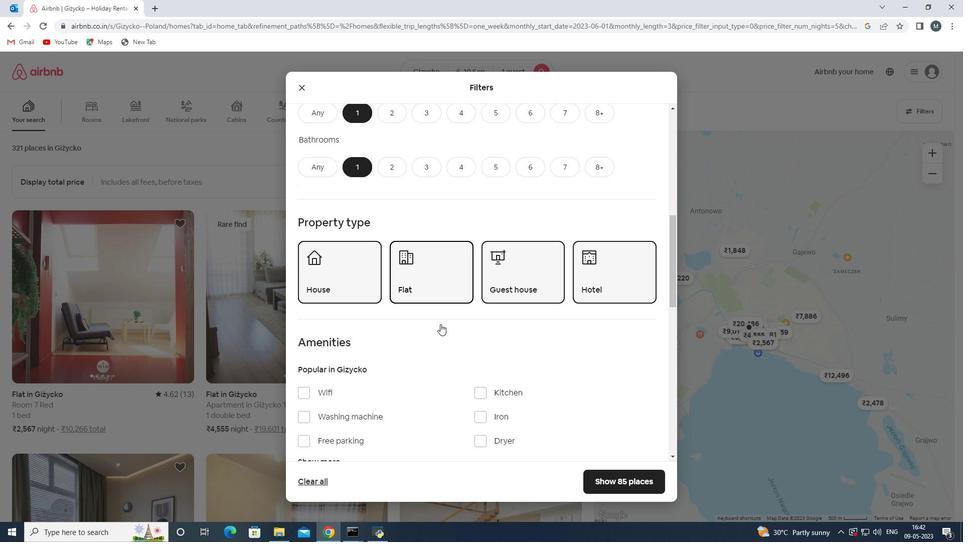 
Action: Mouse moved to (442, 324)
Screenshot: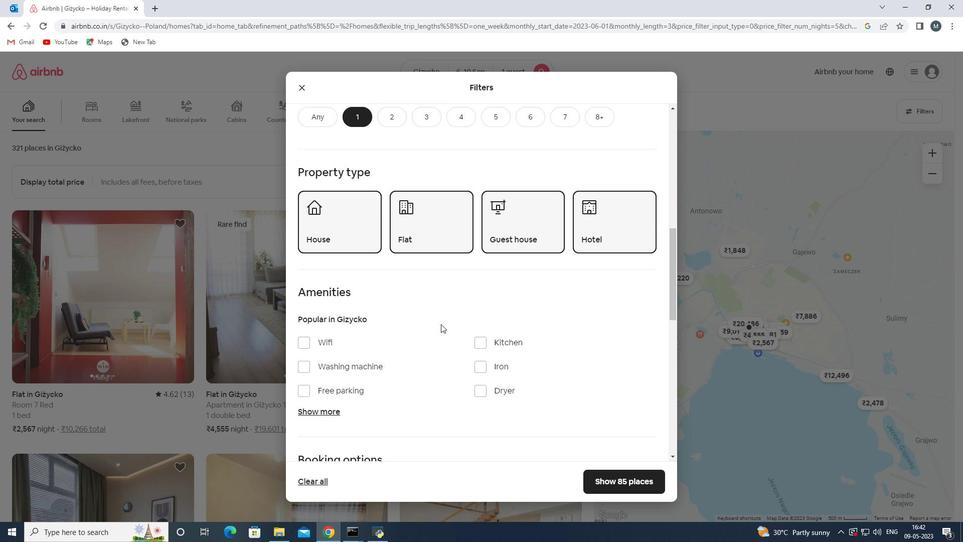 
Action: Mouse scrolled (442, 324) with delta (0, 0)
Screenshot: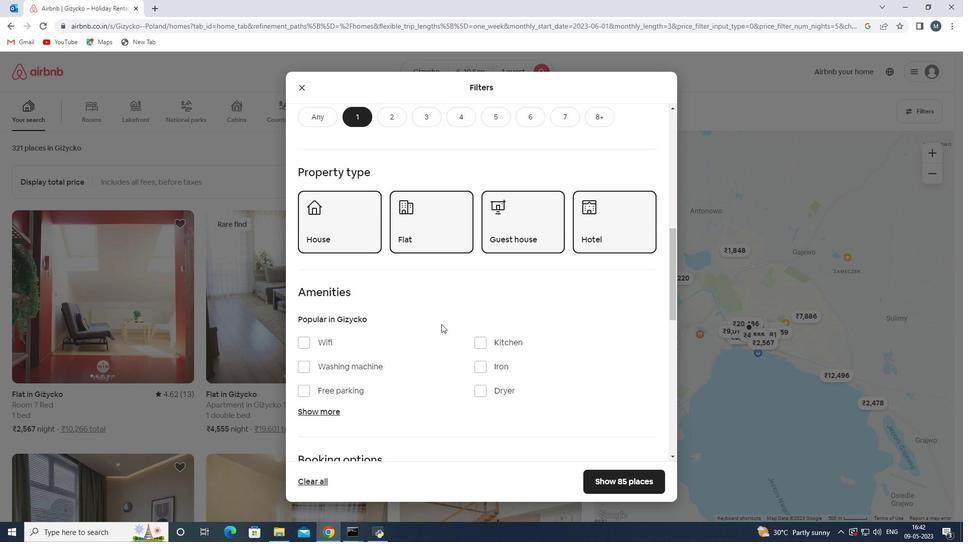 
Action: Mouse moved to (443, 325)
Screenshot: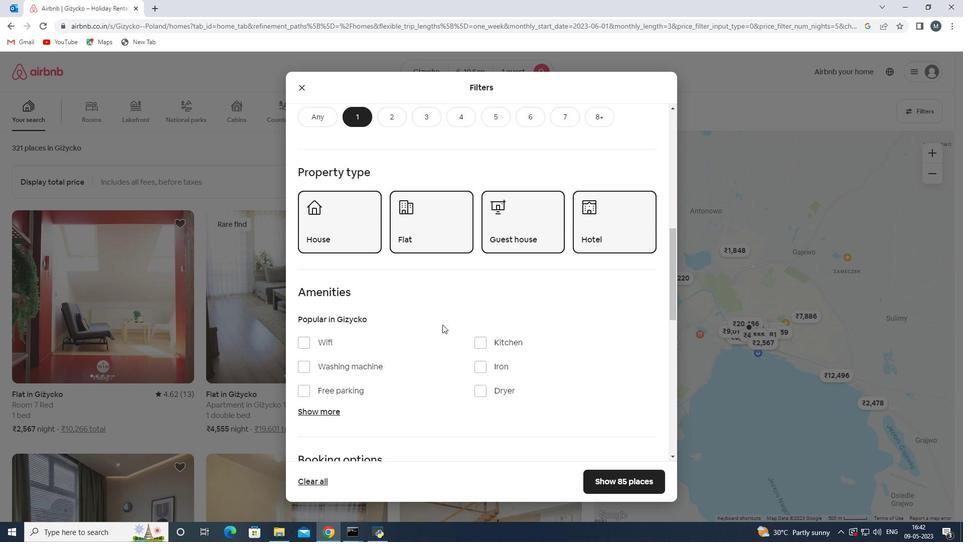 
Action: Mouse scrolled (443, 324) with delta (0, 0)
Screenshot: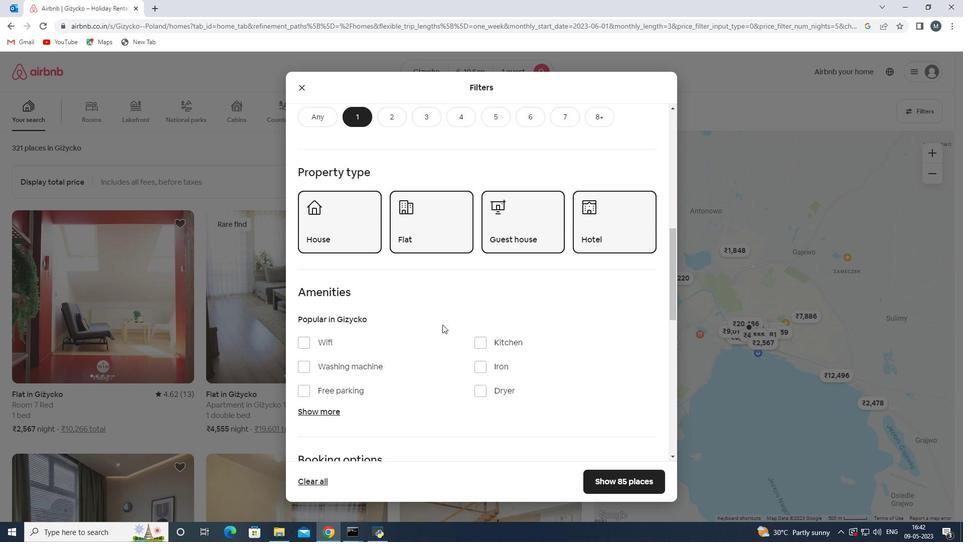 
Action: Mouse scrolled (443, 324) with delta (0, 0)
Screenshot: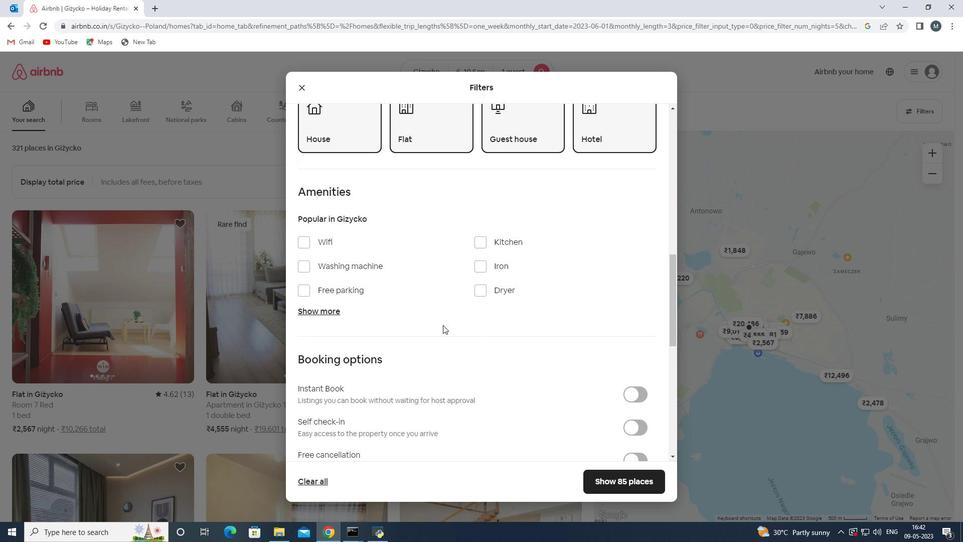 
Action: Mouse moved to (443, 326)
Screenshot: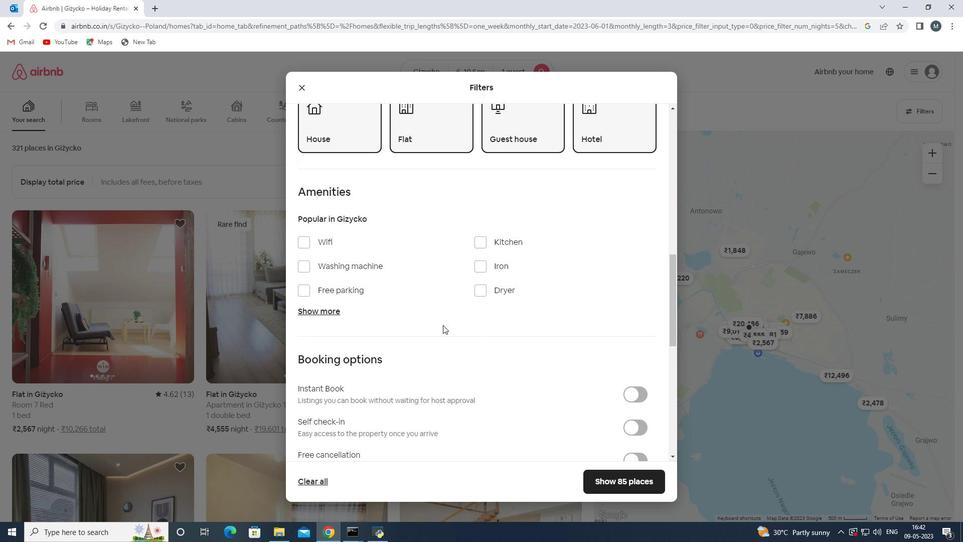 
Action: Mouse scrolled (443, 325) with delta (0, 0)
Screenshot: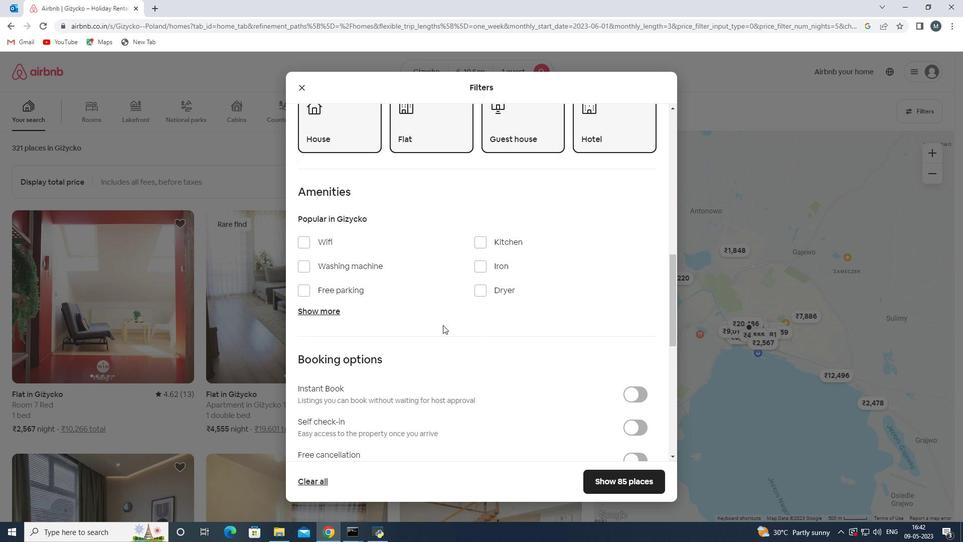 
Action: Mouse moved to (630, 331)
Screenshot: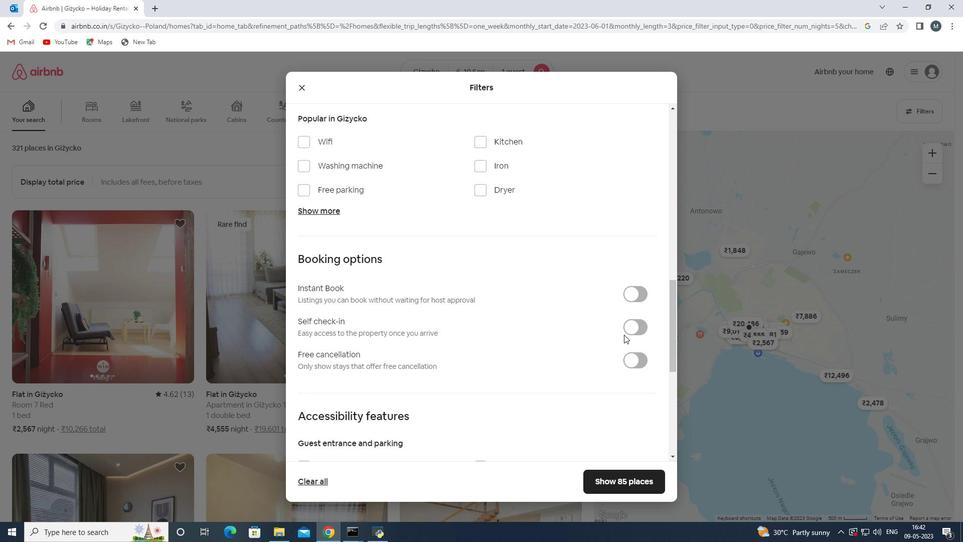 
Action: Mouse pressed left at (630, 331)
Screenshot: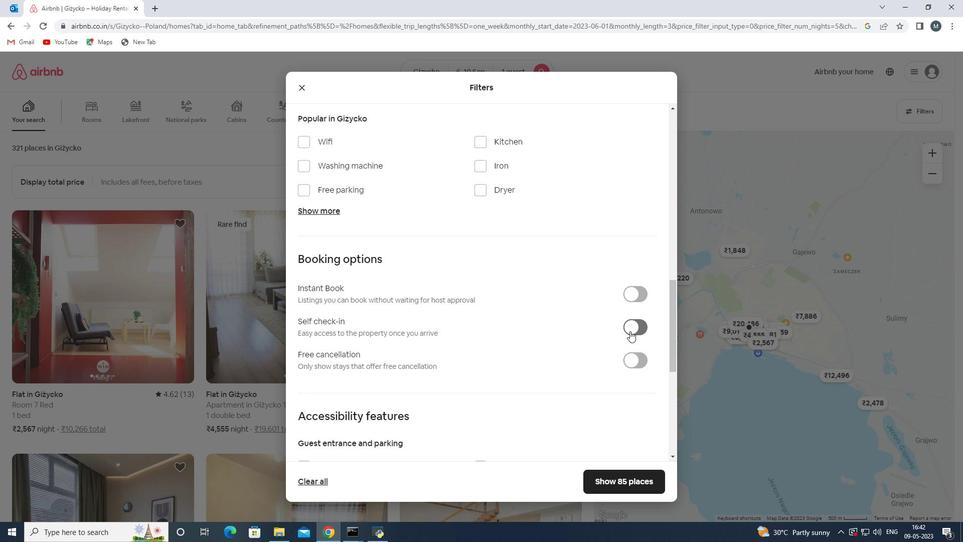 
Action: Mouse moved to (530, 332)
Screenshot: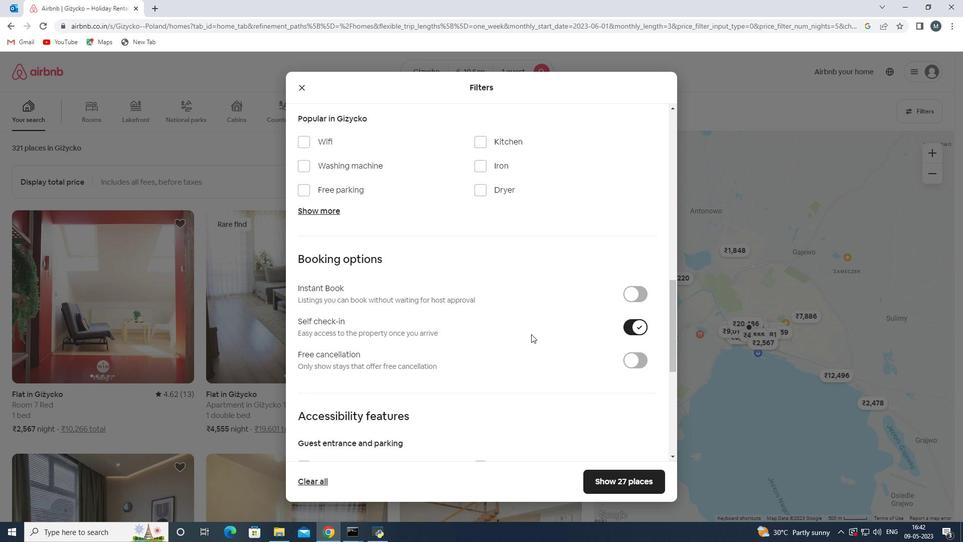 
Action: Mouse scrolled (530, 332) with delta (0, 0)
Screenshot: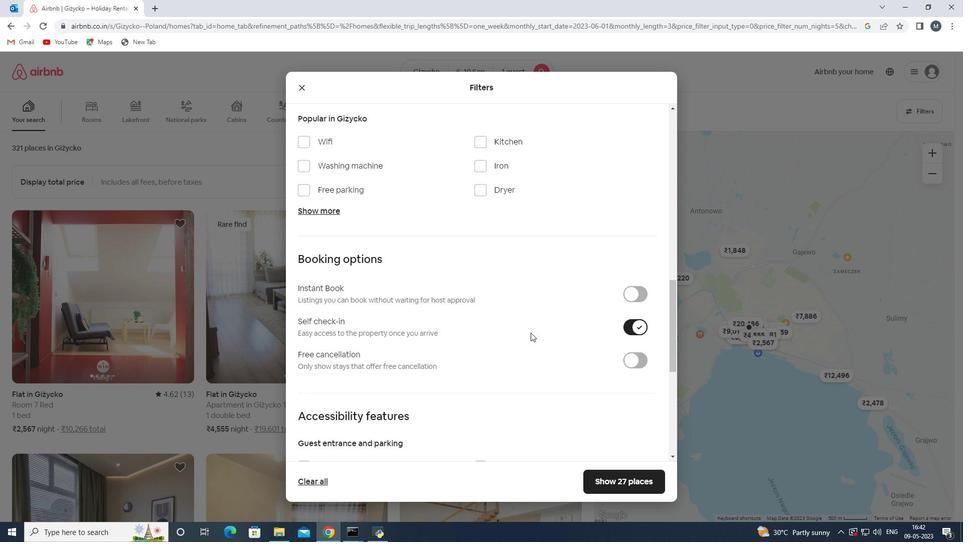 
Action: Mouse scrolled (530, 332) with delta (0, 0)
Screenshot: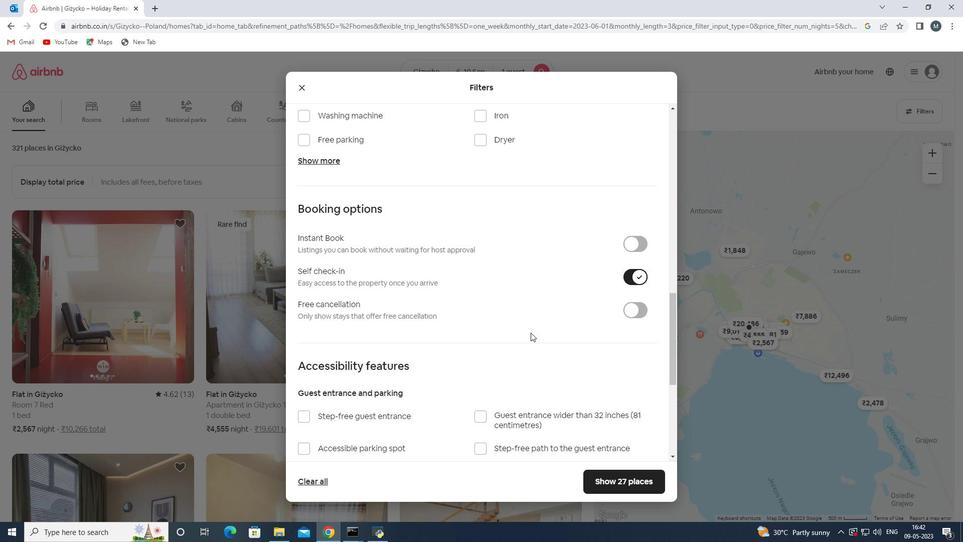 
Action: Mouse moved to (507, 339)
Screenshot: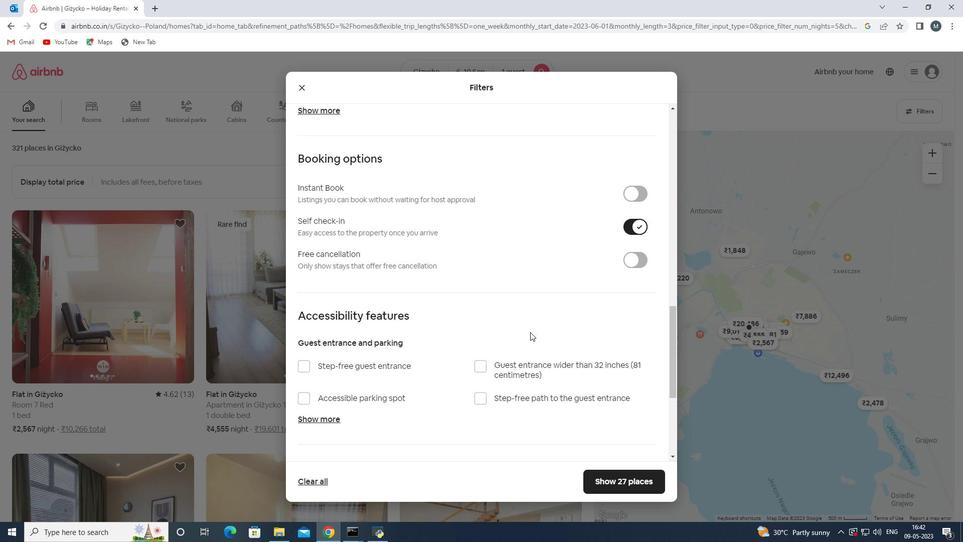 
Action: Mouse scrolled (507, 338) with delta (0, 0)
Screenshot: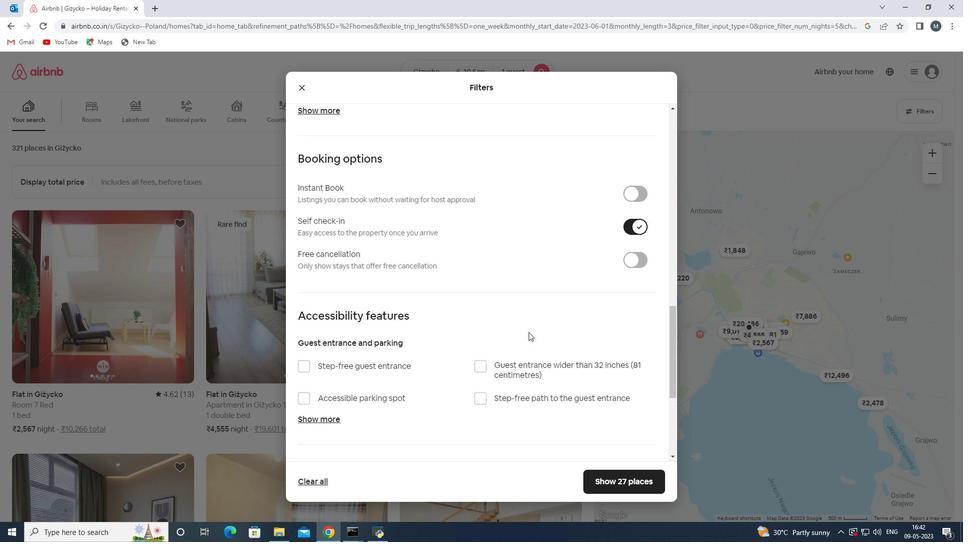 
Action: Mouse moved to (492, 344)
Screenshot: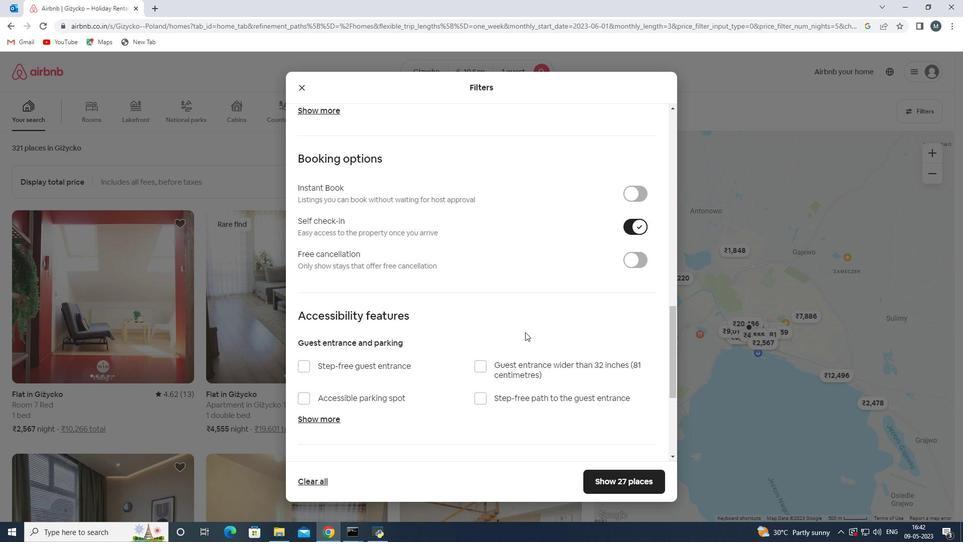 
Action: Mouse scrolled (492, 343) with delta (0, 0)
Screenshot: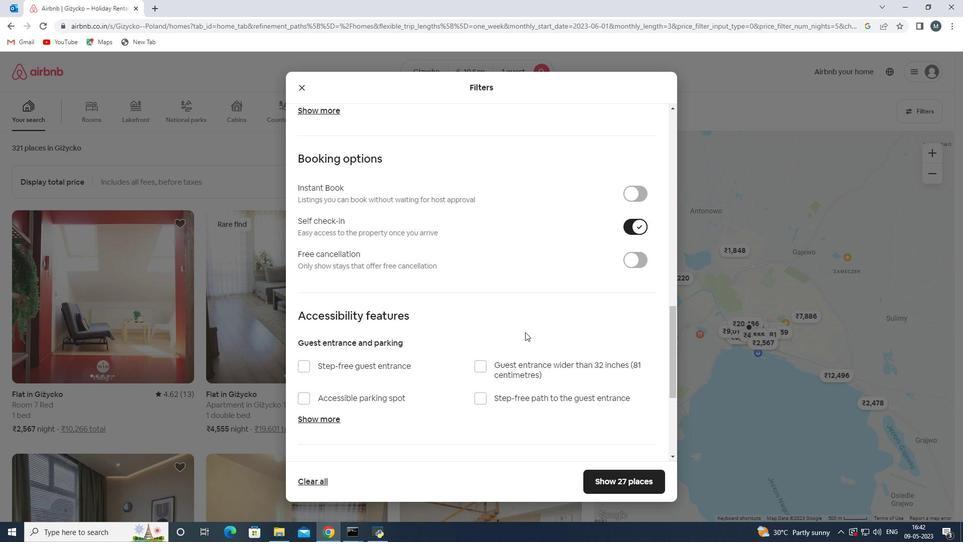 
Action: Mouse moved to (485, 346)
Screenshot: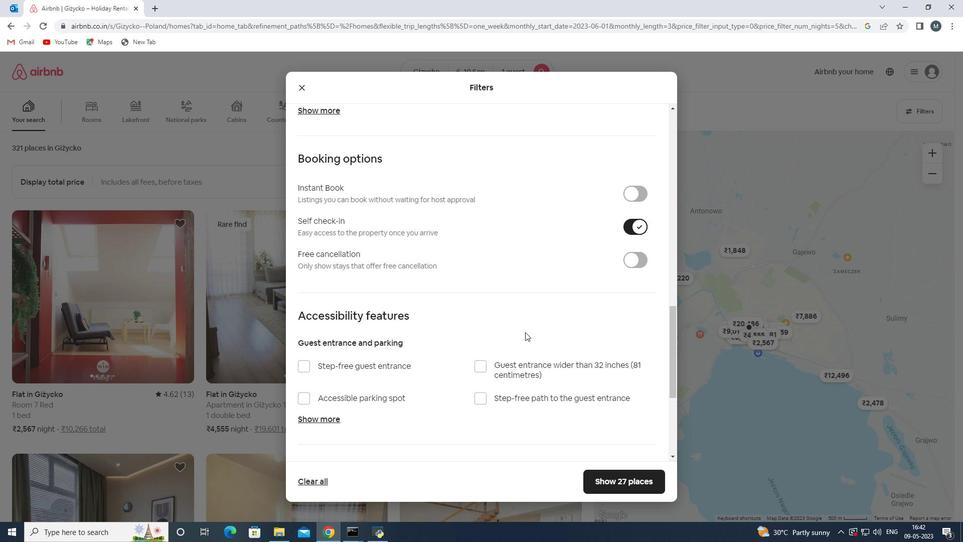 
Action: Mouse scrolled (485, 345) with delta (0, 0)
Screenshot: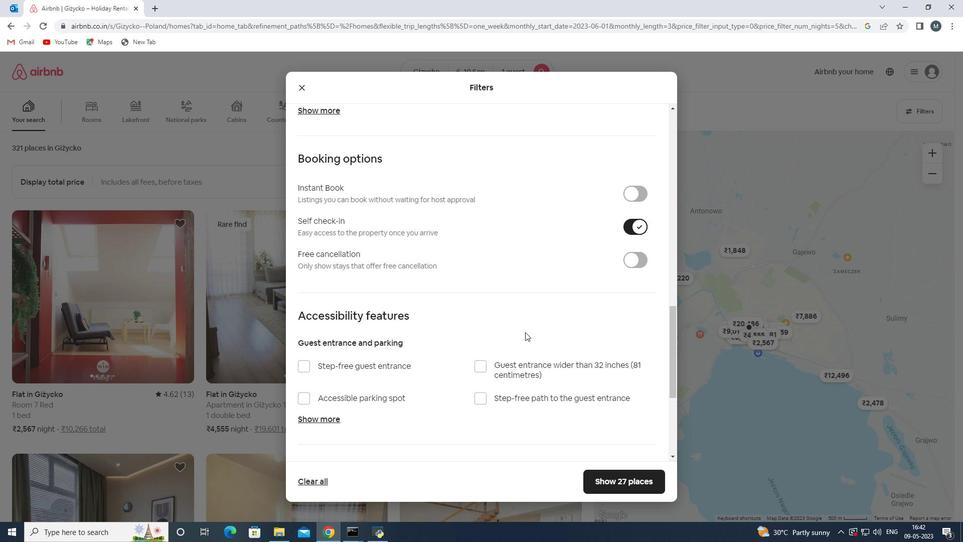 
Action: Mouse moved to (483, 347)
Screenshot: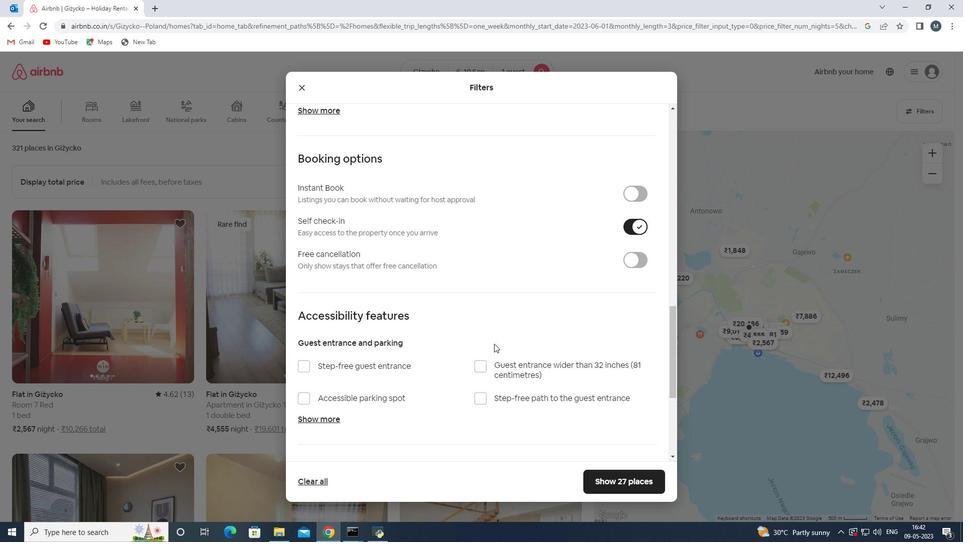 
Action: Mouse scrolled (483, 346) with delta (0, 0)
Screenshot: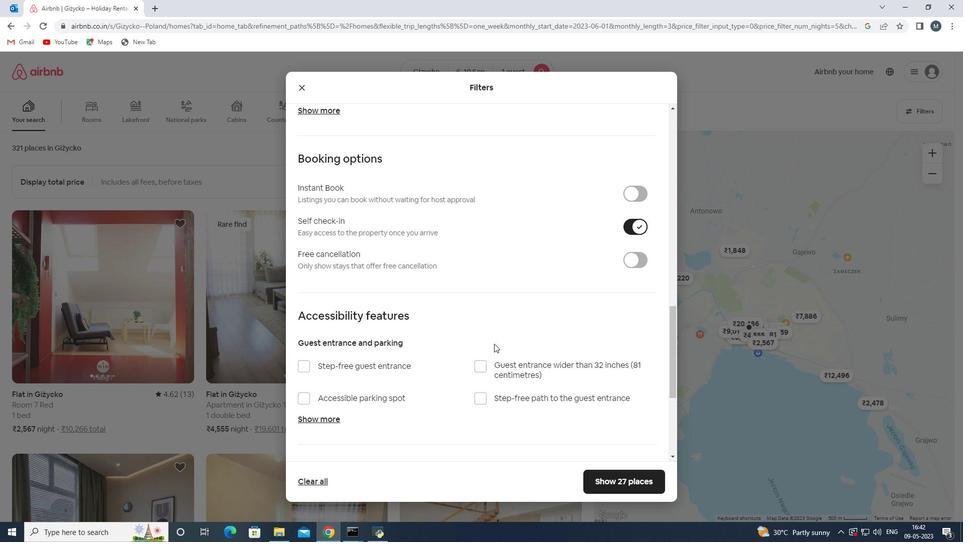 
Action: Mouse moved to (456, 348)
Screenshot: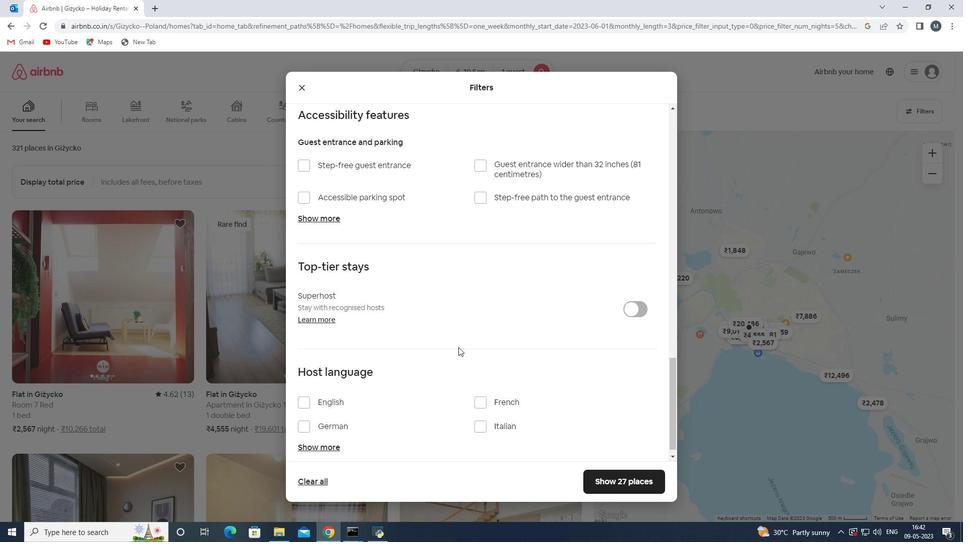 
Action: Mouse scrolled (456, 347) with delta (0, 0)
Screenshot: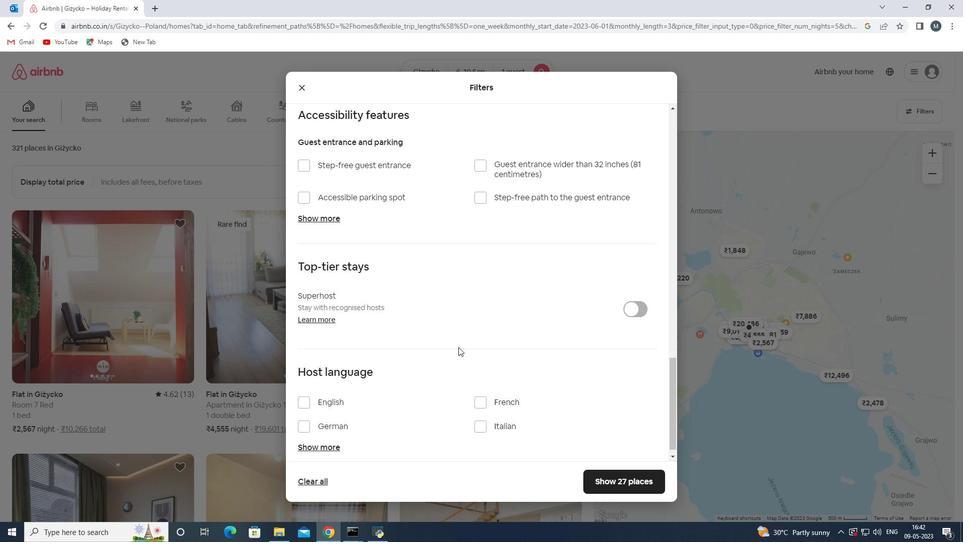 
Action: Mouse moved to (452, 349)
Screenshot: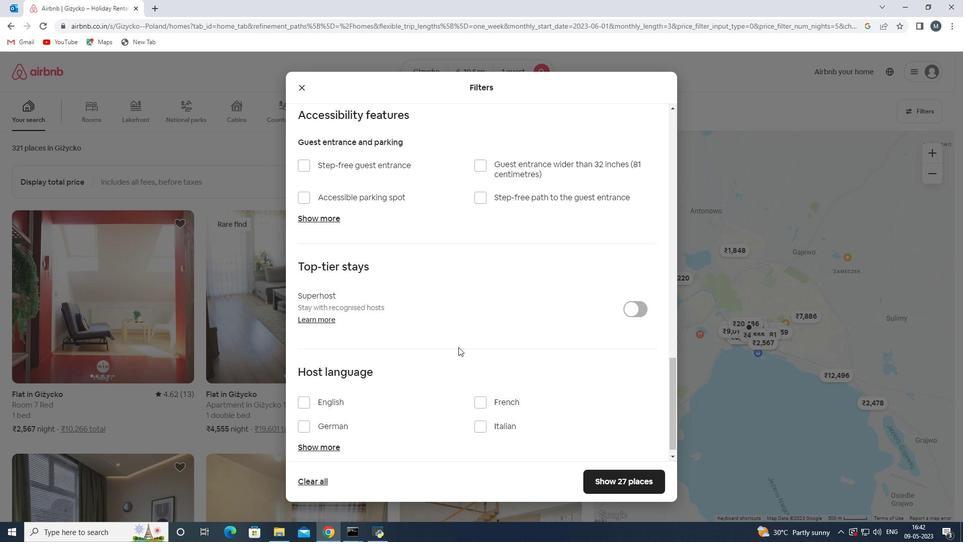 
Action: Mouse scrolled (452, 348) with delta (0, 0)
Screenshot: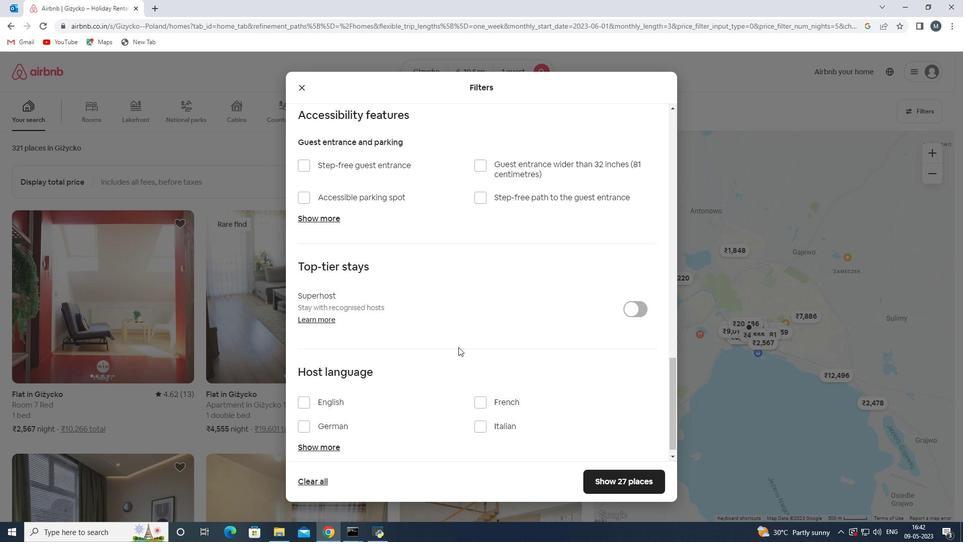 
Action: Mouse moved to (319, 388)
Screenshot: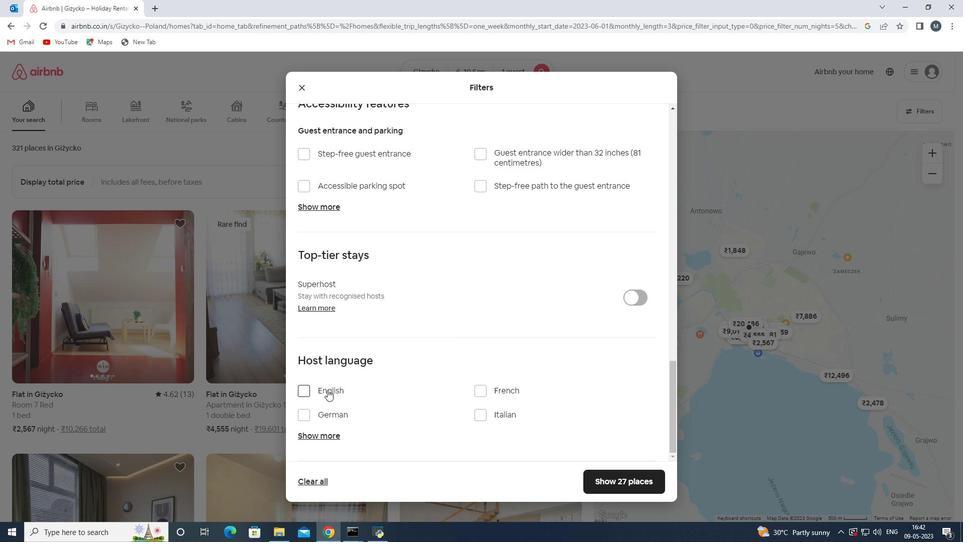 
Action: Mouse pressed left at (319, 388)
Screenshot: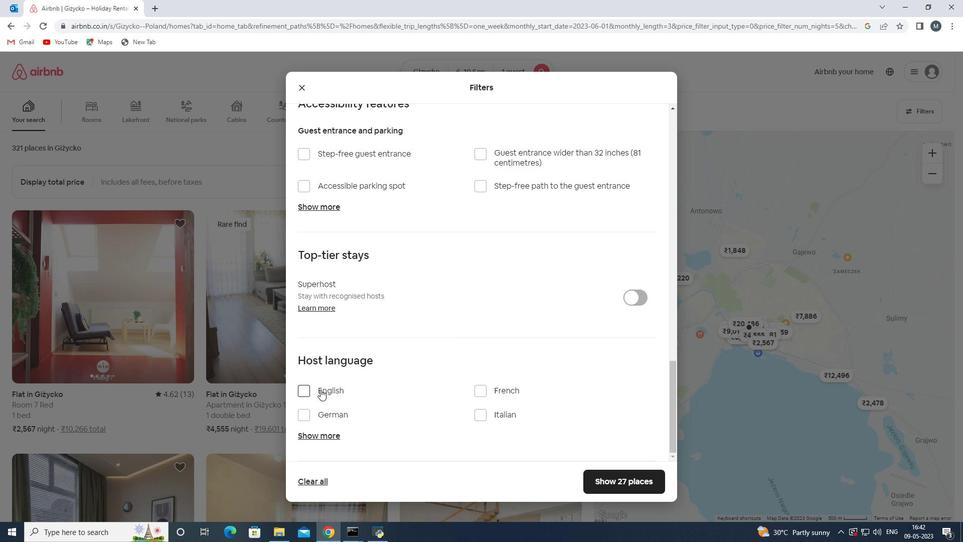 
Action: Mouse moved to (624, 480)
Screenshot: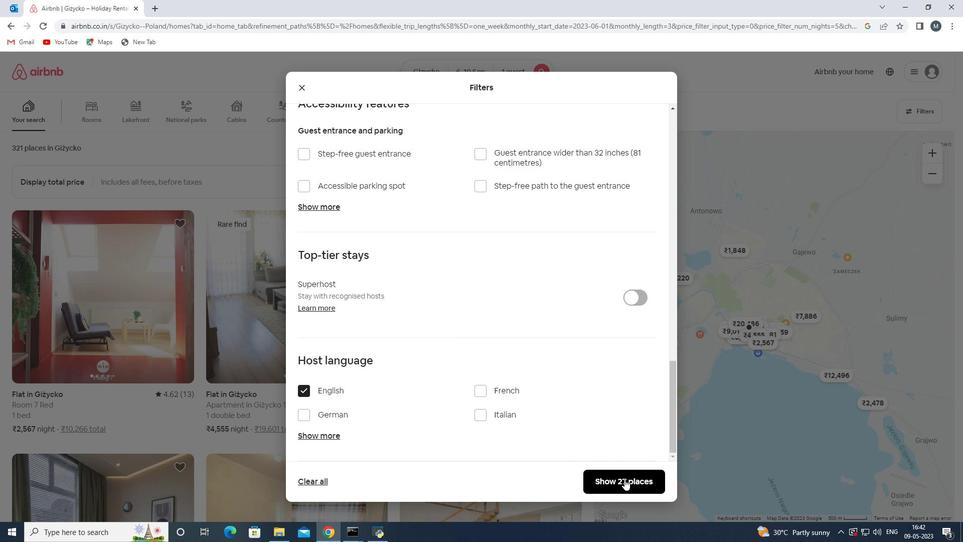 
Action: Mouse pressed left at (624, 480)
Screenshot: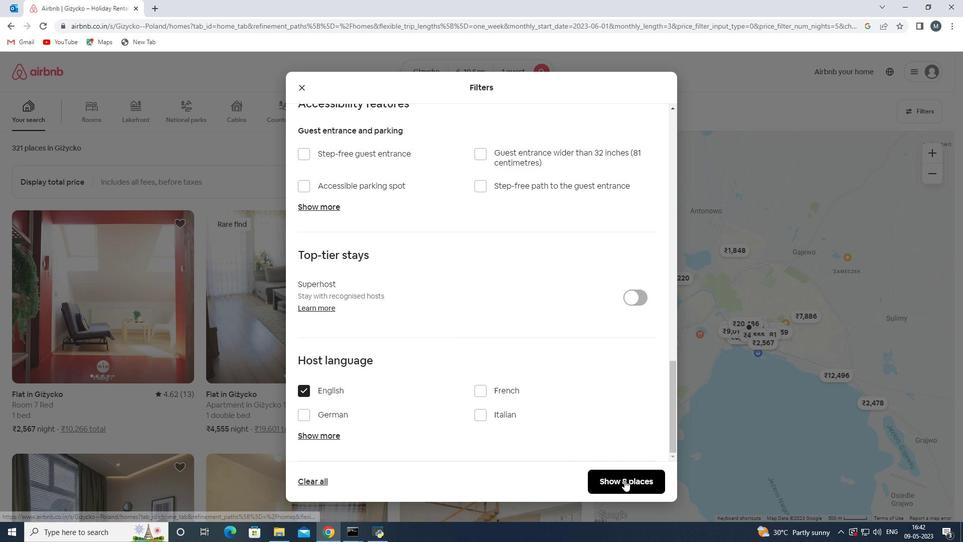
Action: Mouse moved to (620, 479)
Screenshot: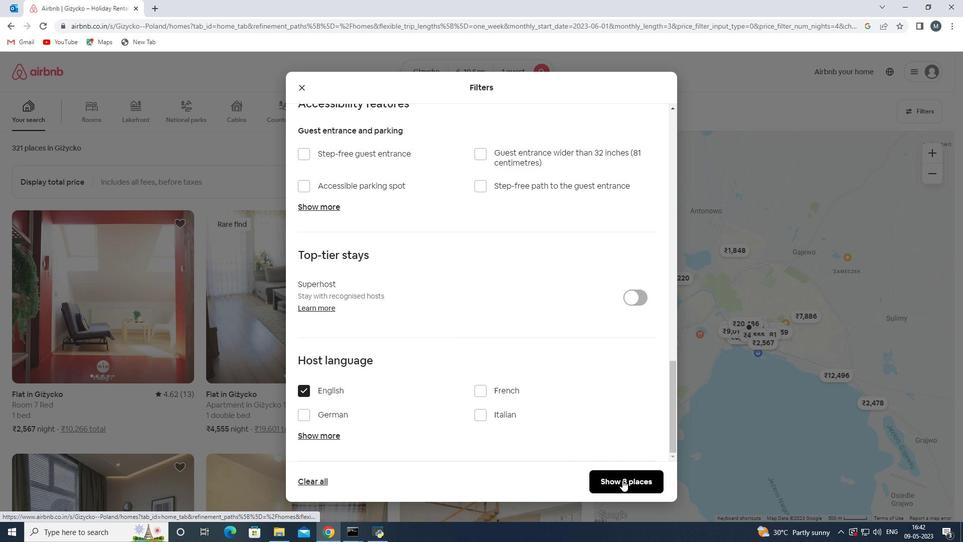 
